 Task: Add an event with the title Interview with AnujE, date '2024/05/23', time 9:40 AM to 11:40 AMand add a description: The session will begin with an introduction to the importance of effective presentations, emphasizing the impact of clear communication, engaging delivery, and confident body language. Participants will have the opportunity to learn key strategies and best practices for creating impactful presentations that captivate audiences and convey messages effectively.Select event color  Tomato . Add location for the event as: 456 Parc Güell, Barcelona, Spain, logged in from the account softage.5@softage.netand send the event invitation to softage.3@softage.net and softage.1@softage.net. Set a reminder for the event Daily
Action: Mouse moved to (1060, 83)
Screenshot: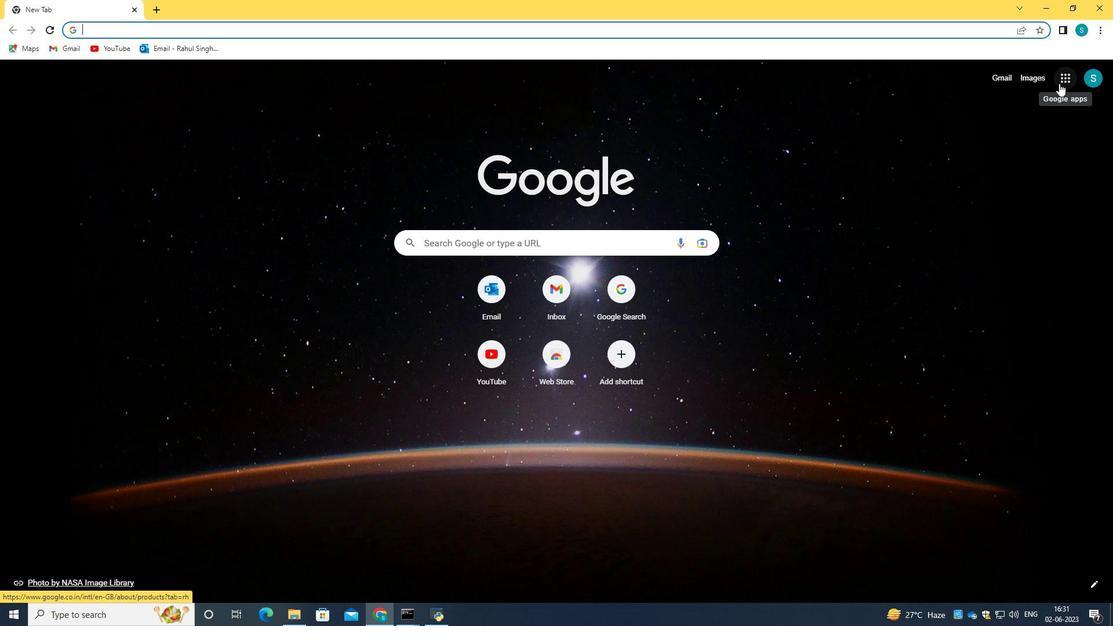 
Action: Mouse pressed left at (1060, 83)
Screenshot: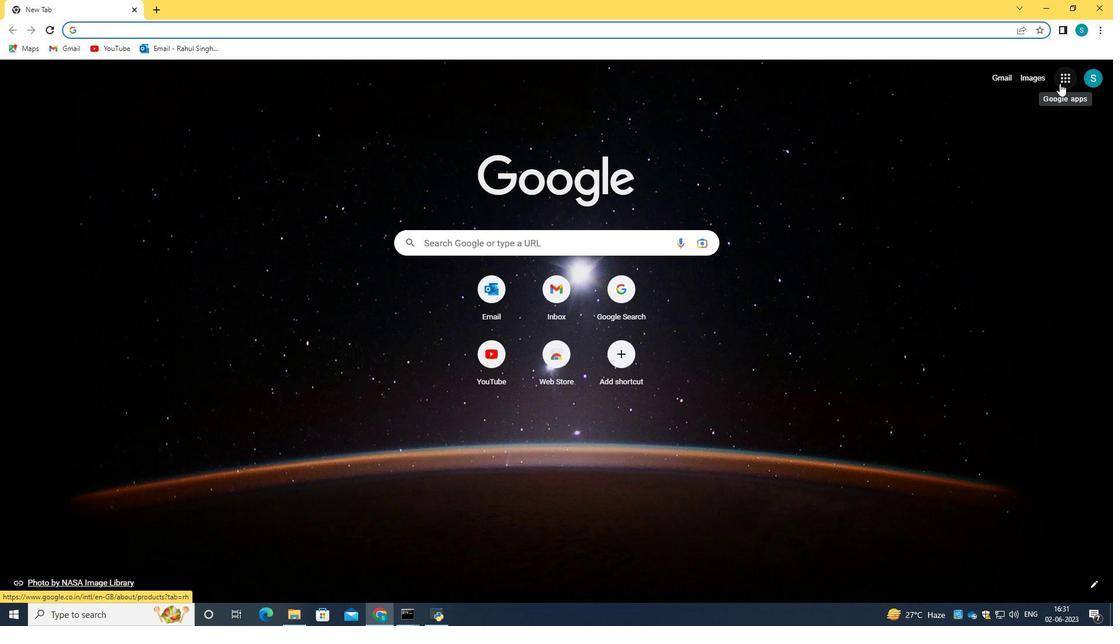 
Action: Mouse moved to (961, 225)
Screenshot: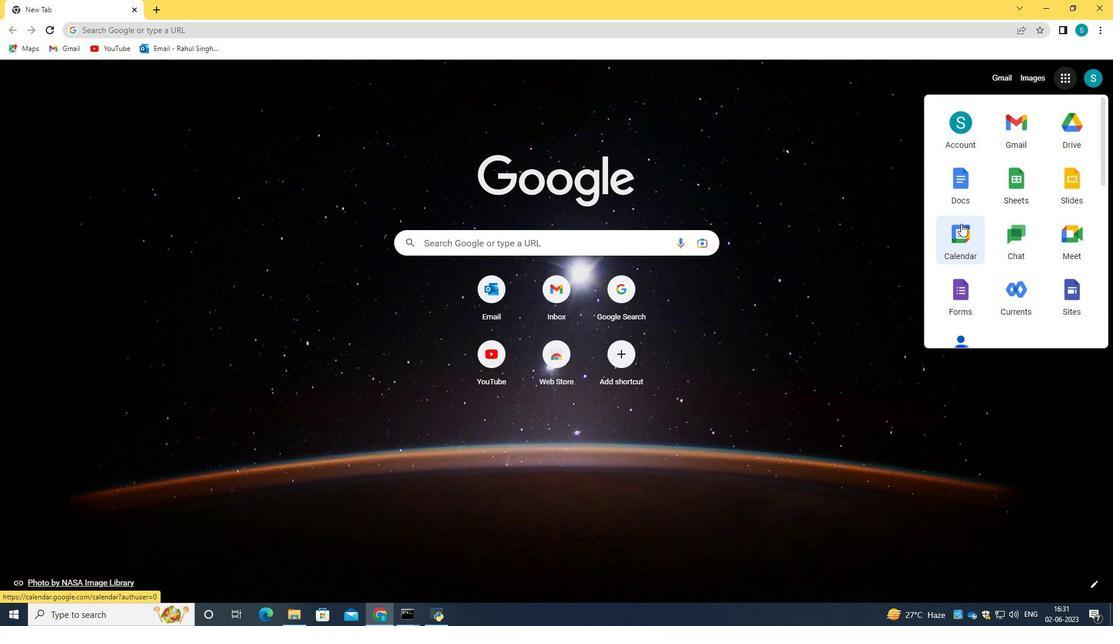 
Action: Mouse pressed left at (961, 225)
Screenshot: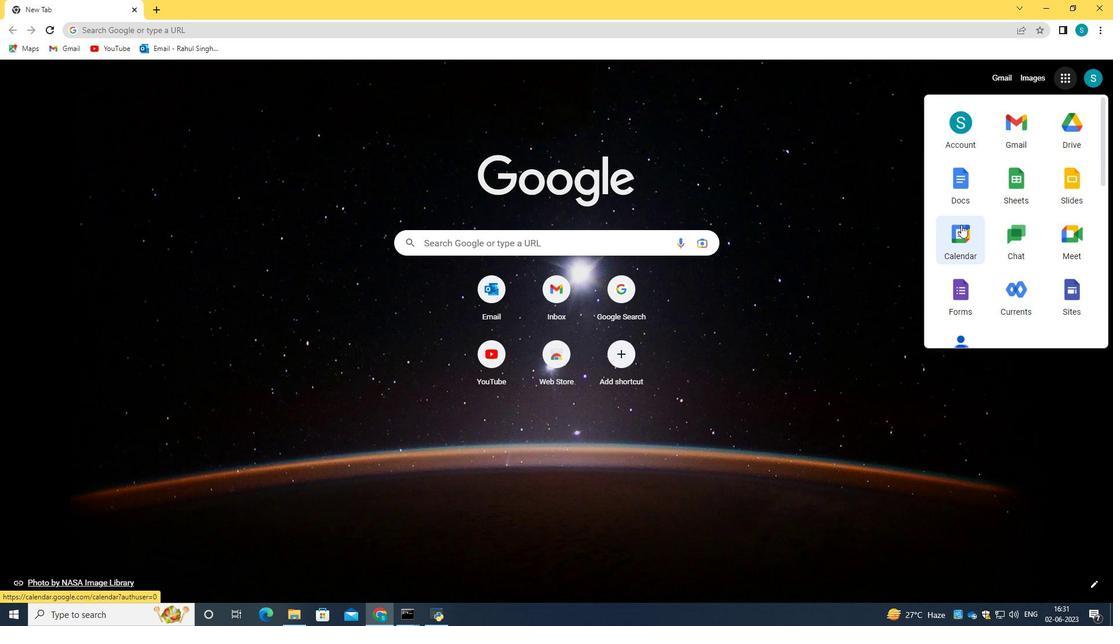 
Action: Mouse moved to (47, 123)
Screenshot: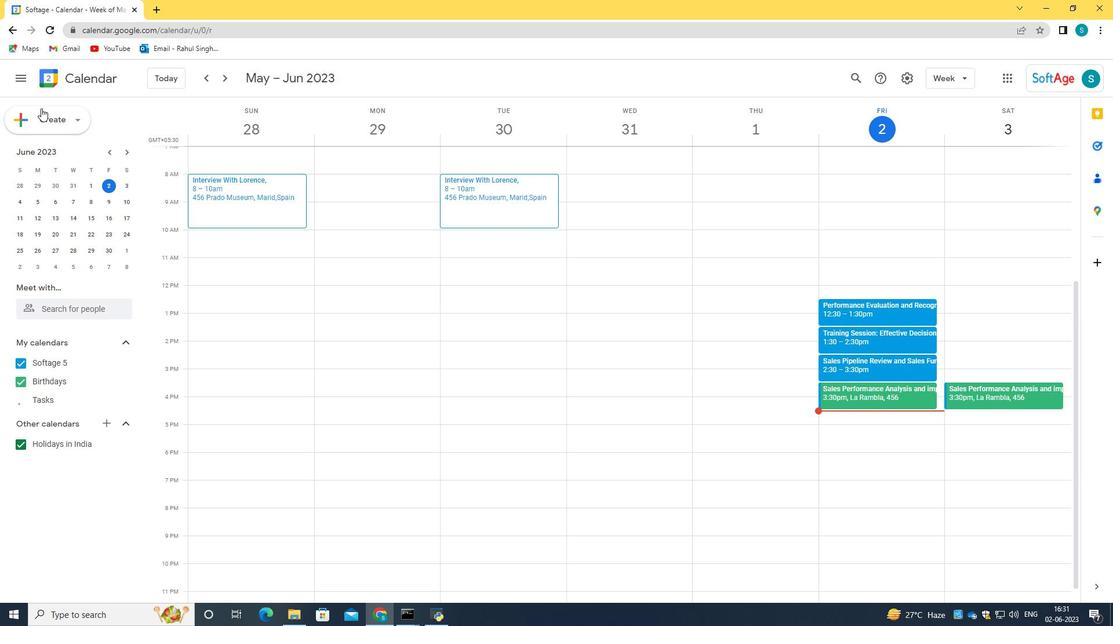 
Action: Mouse pressed left at (47, 123)
Screenshot: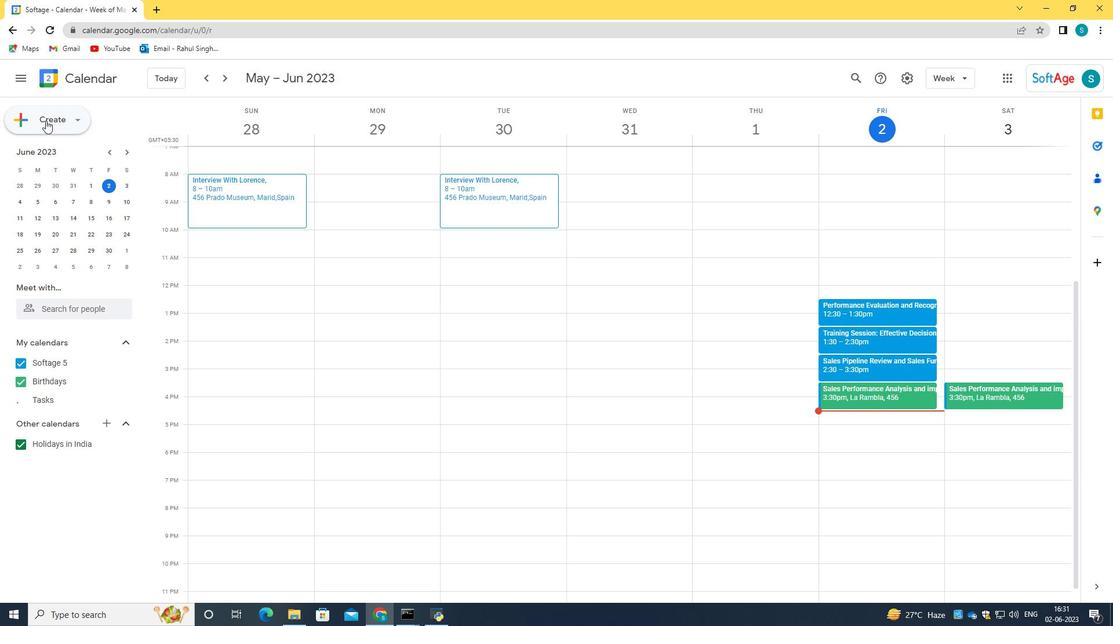 
Action: Mouse moved to (58, 153)
Screenshot: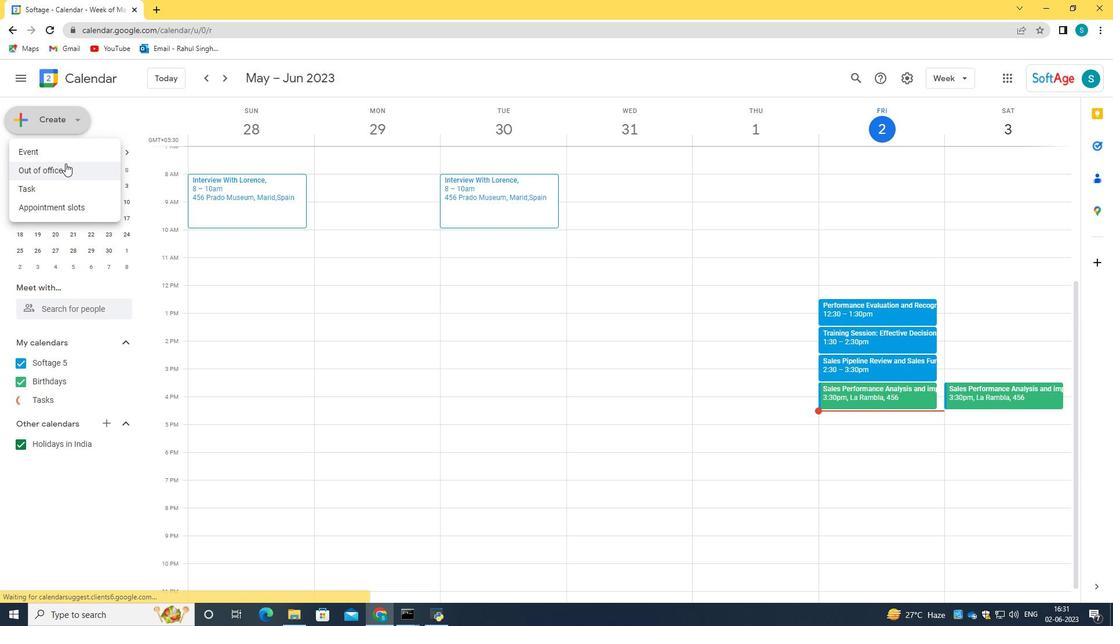 
Action: Mouse pressed left at (58, 153)
Screenshot: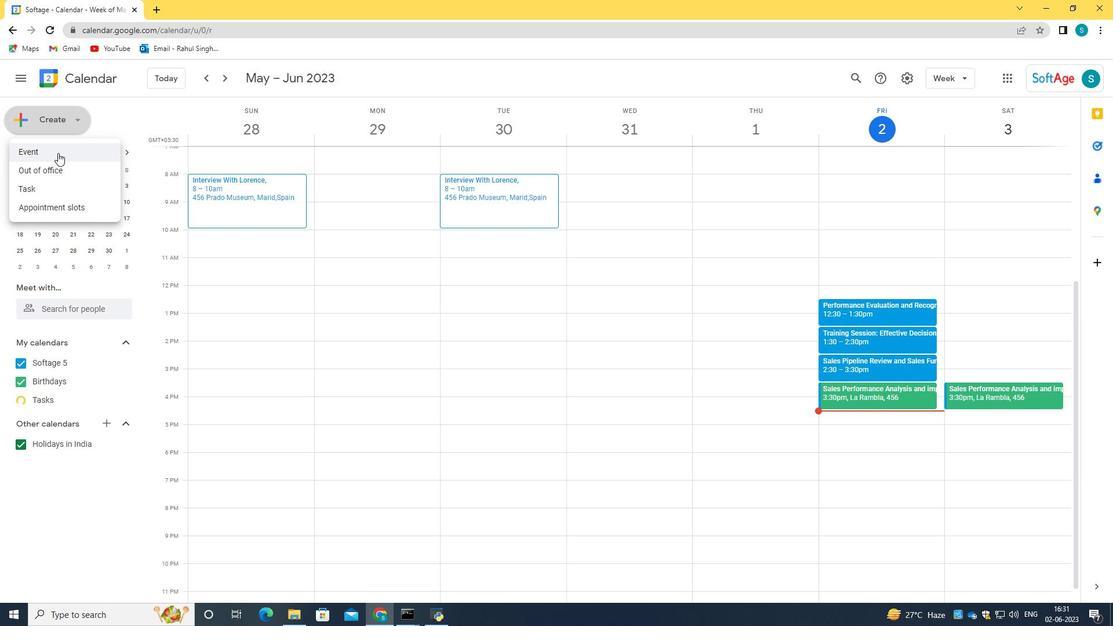 
Action: Mouse moved to (613, 222)
Screenshot: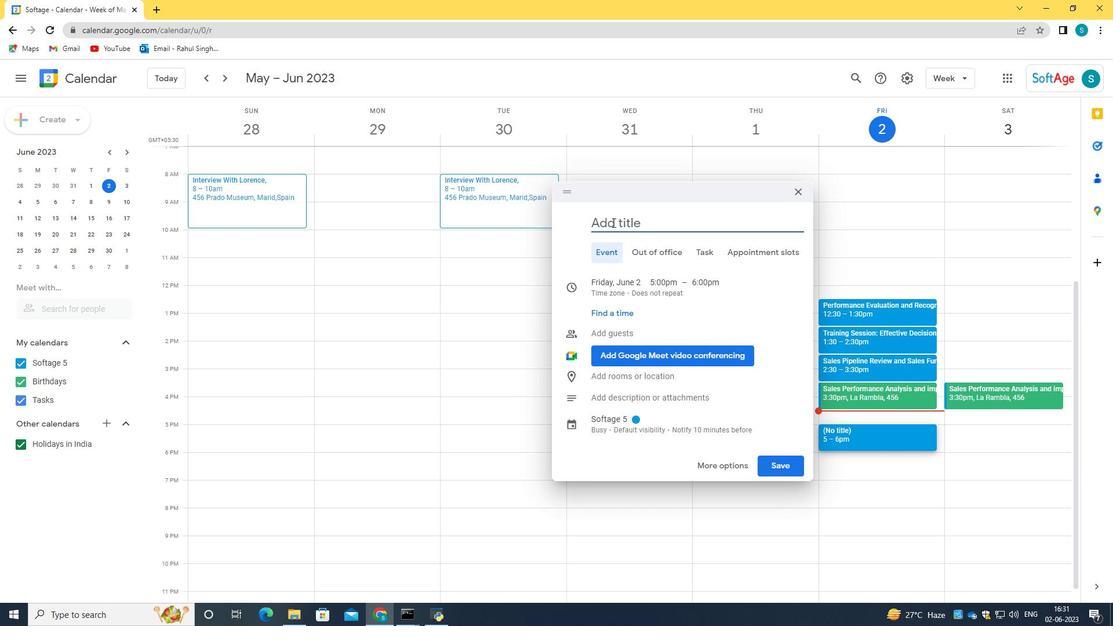 
Action: Mouse pressed left at (613, 222)
Screenshot: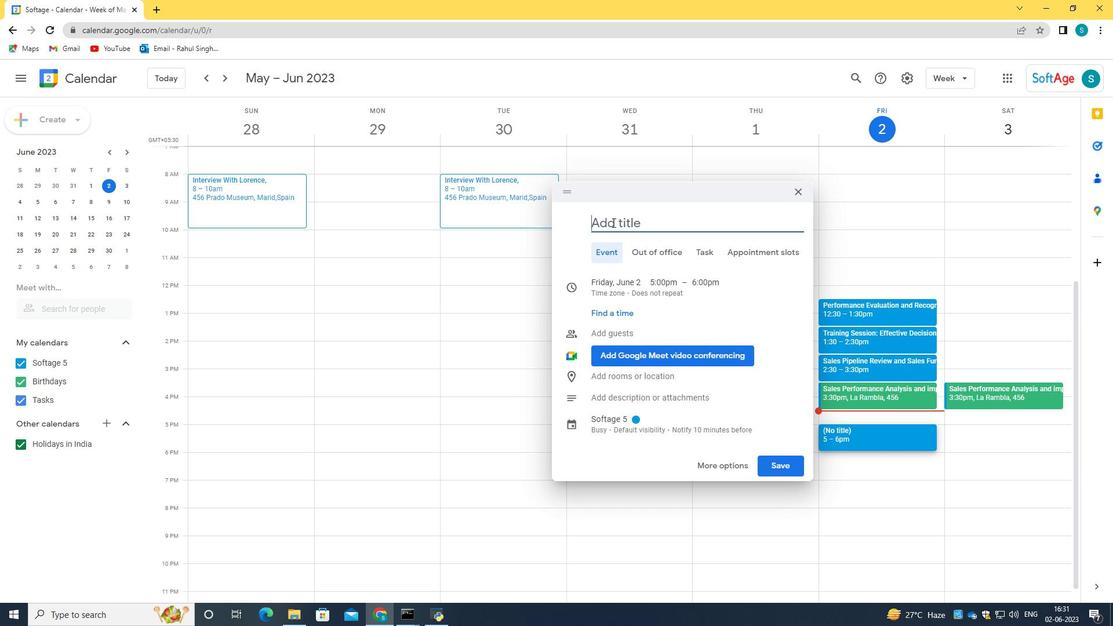
Action: Key pressed <Key.caps_lock>I<Key.caps_lock>nterview<Key.space>with<Key.space><Key.caps_lock>A<Key.caps_lock>nuk<Key.backspace>j<Key.caps_lock>EW<Key.backspace>
Screenshot: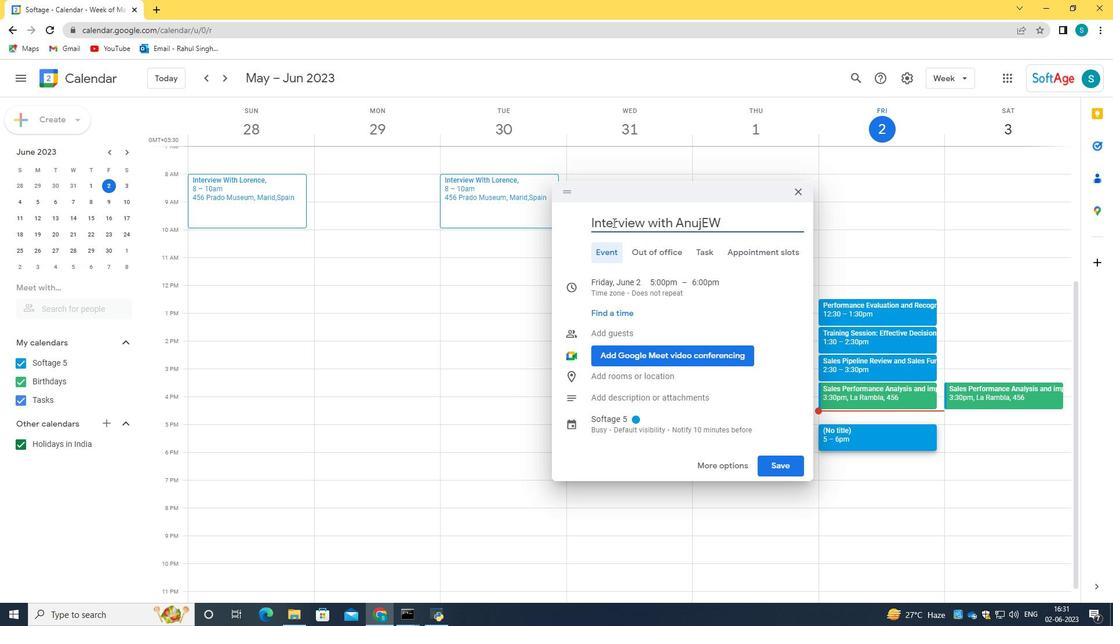 
Action: Mouse moved to (721, 455)
Screenshot: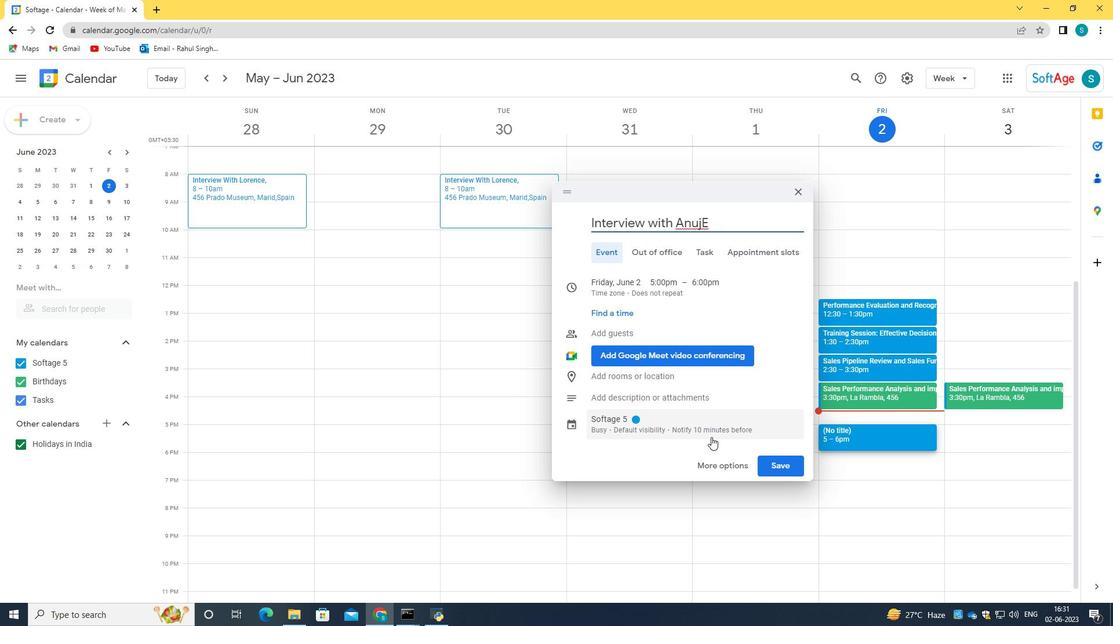 
Action: Mouse pressed left at (721, 455)
Screenshot: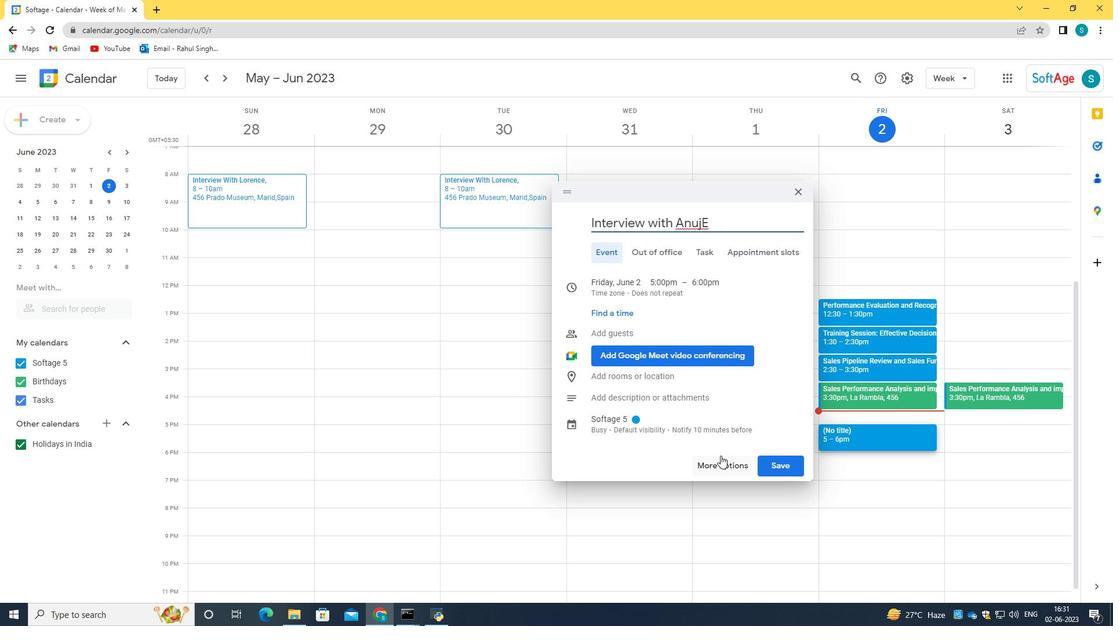 
Action: Mouse moved to (67, 116)
Screenshot: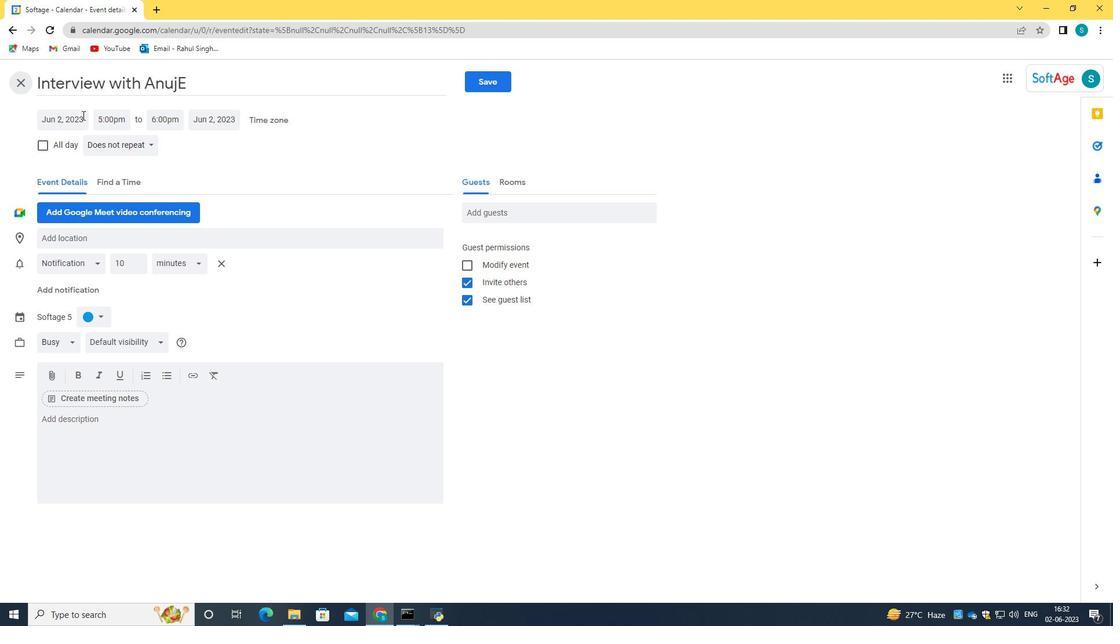 
Action: Mouse pressed left at (67, 116)
Screenshot: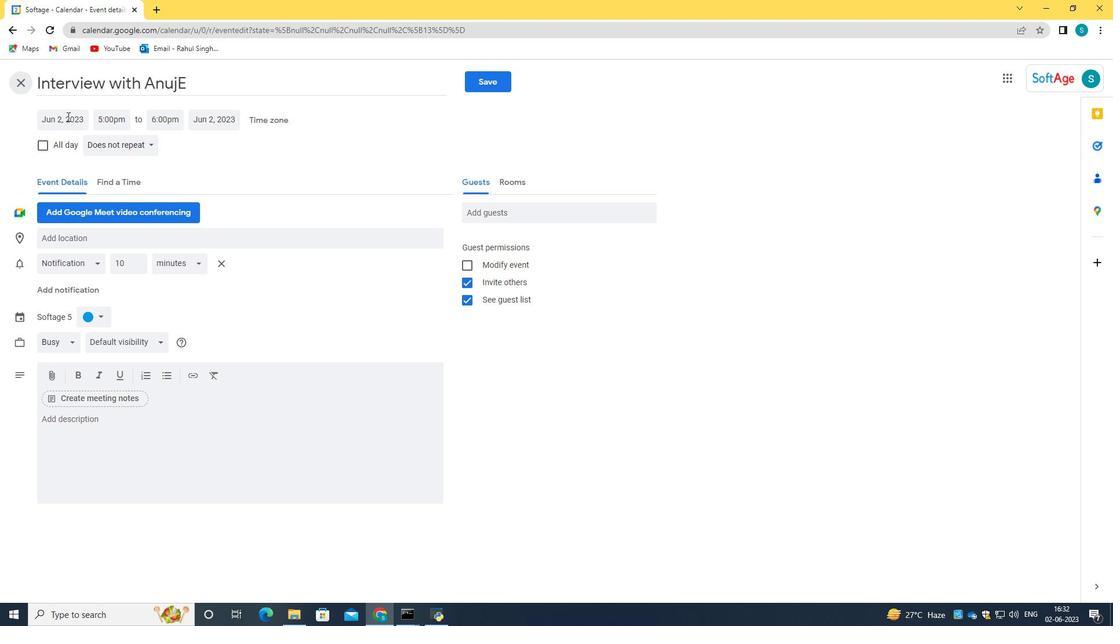 
Action: Key pressed 2024/05/23
Screenshot: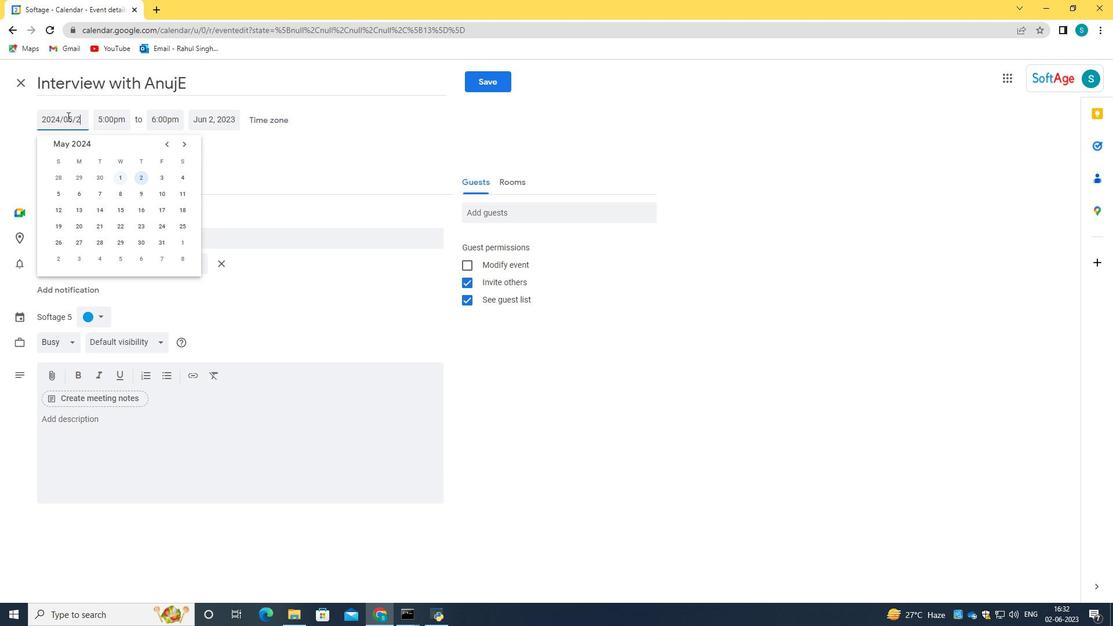 
Action: Mouse moved to (120, 118)
Screenshot: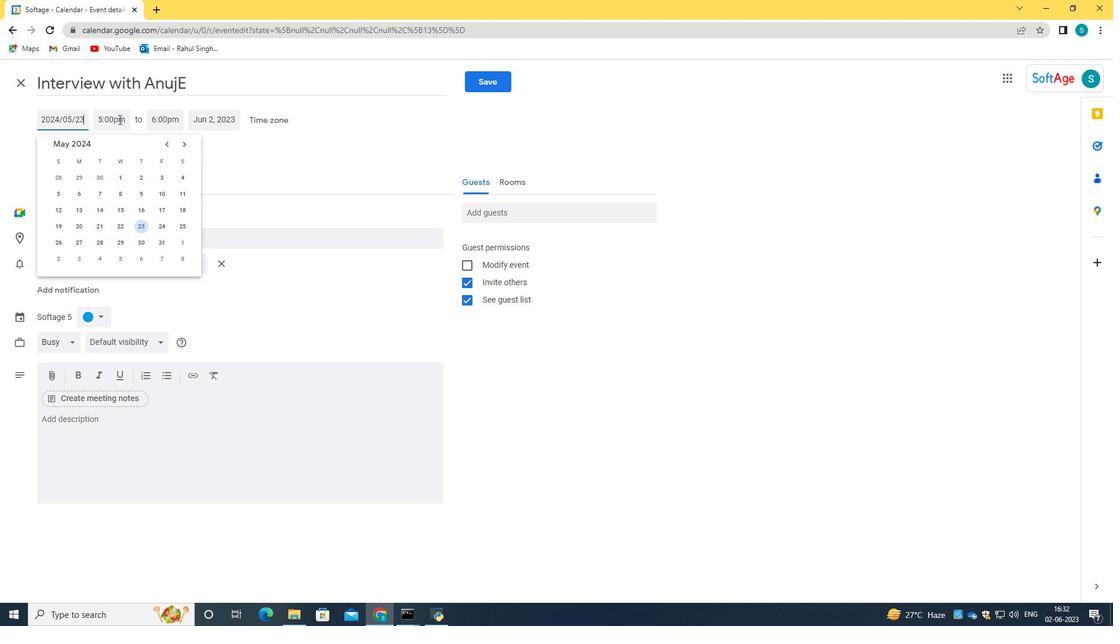 
Action: Mouse pressed left at (120, 118)
Screenshot: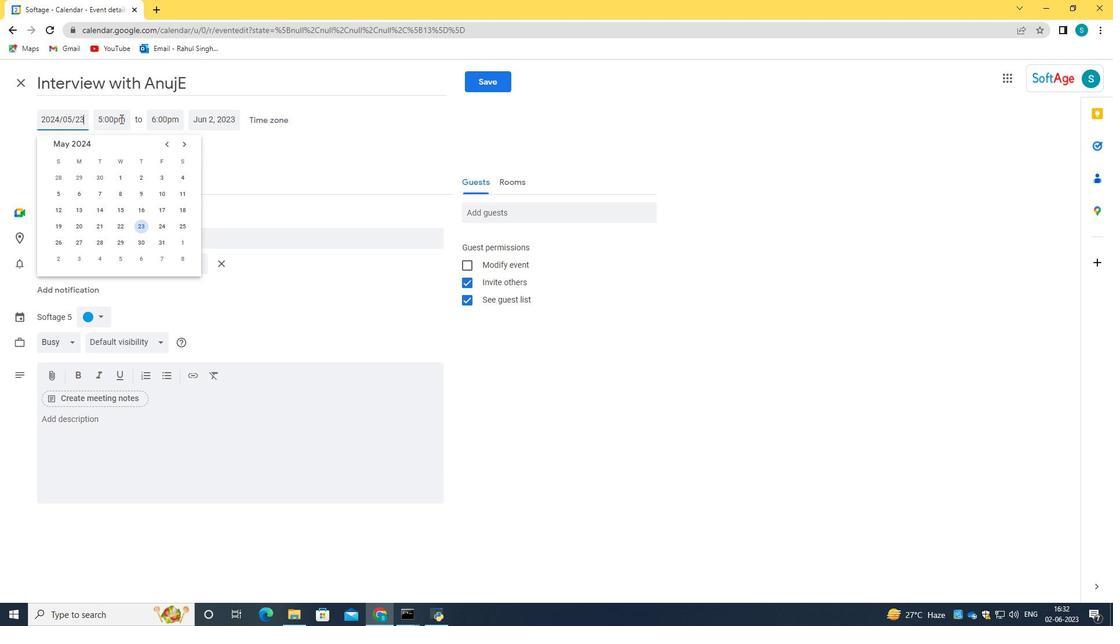 
Action: Key pressed 09<Key.shift_r>:40AM
Screenshot: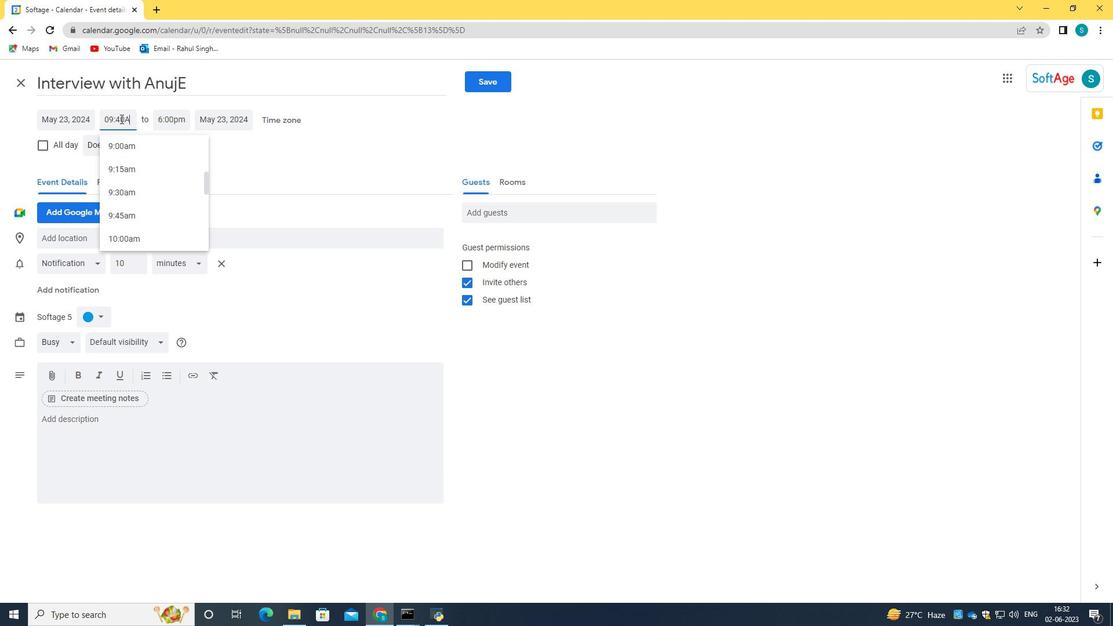
Action: Mouse moved to (183, 118)
Screenshot: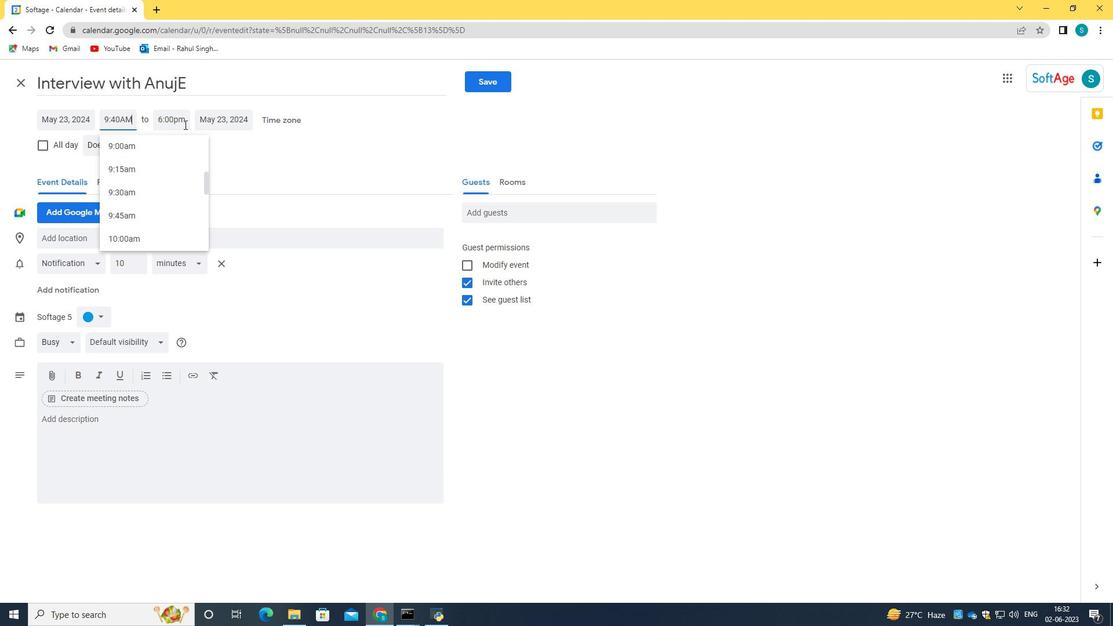 
Action: Mouse pressed left at (183, 118)
Screenshot: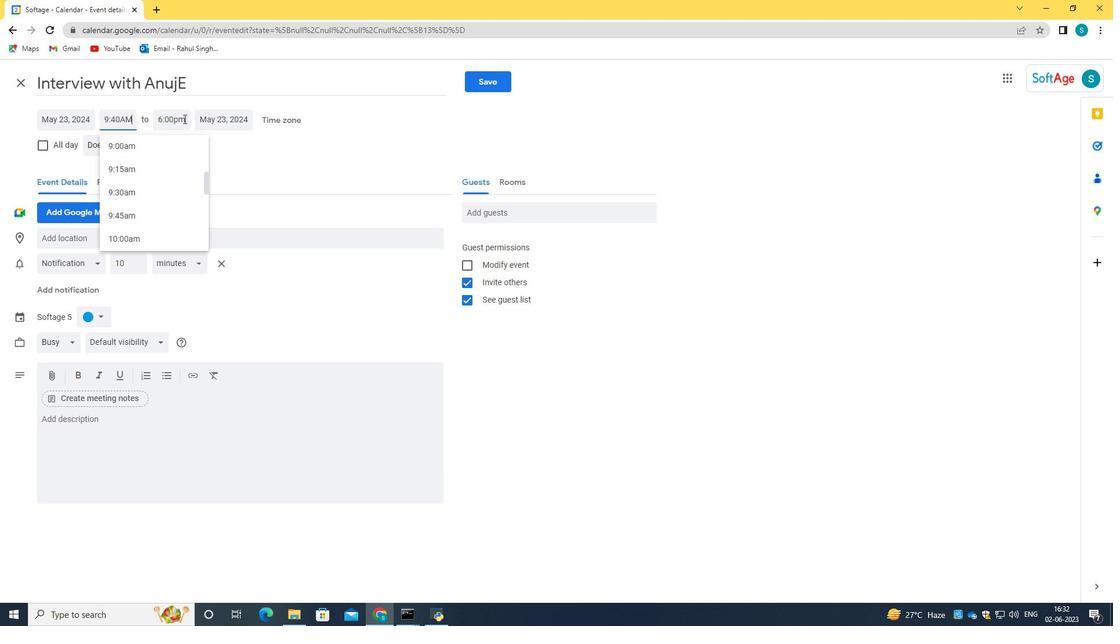 
Action: Mouse moved to (183, 118)
Screenshot: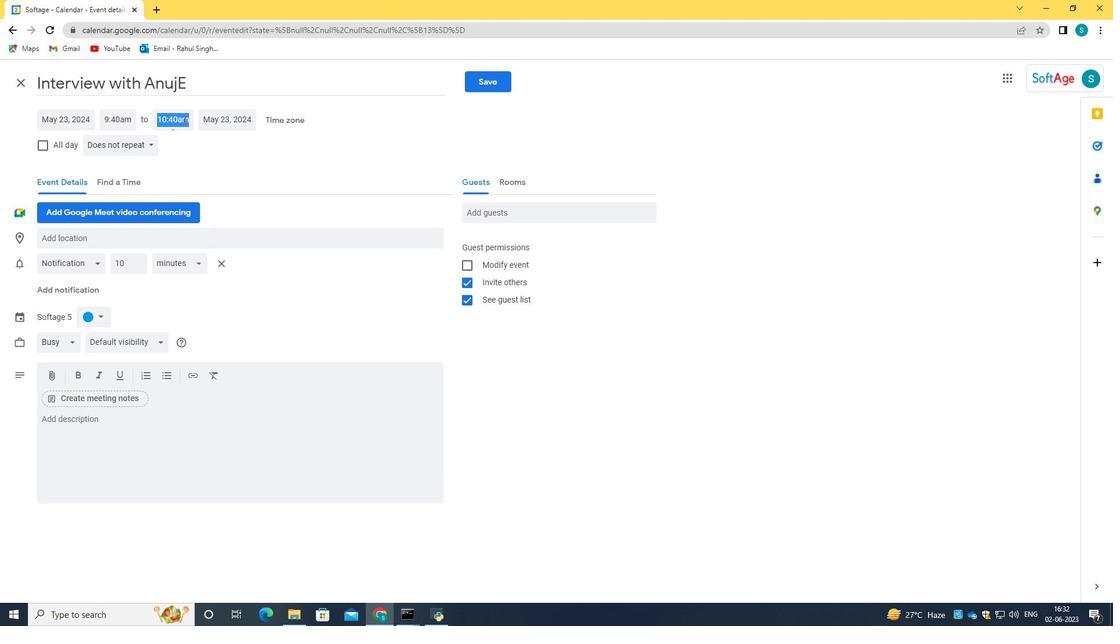 
Action: Key pressed 11<Key.shift_r>:40AM<Key.enter>
Screenshot: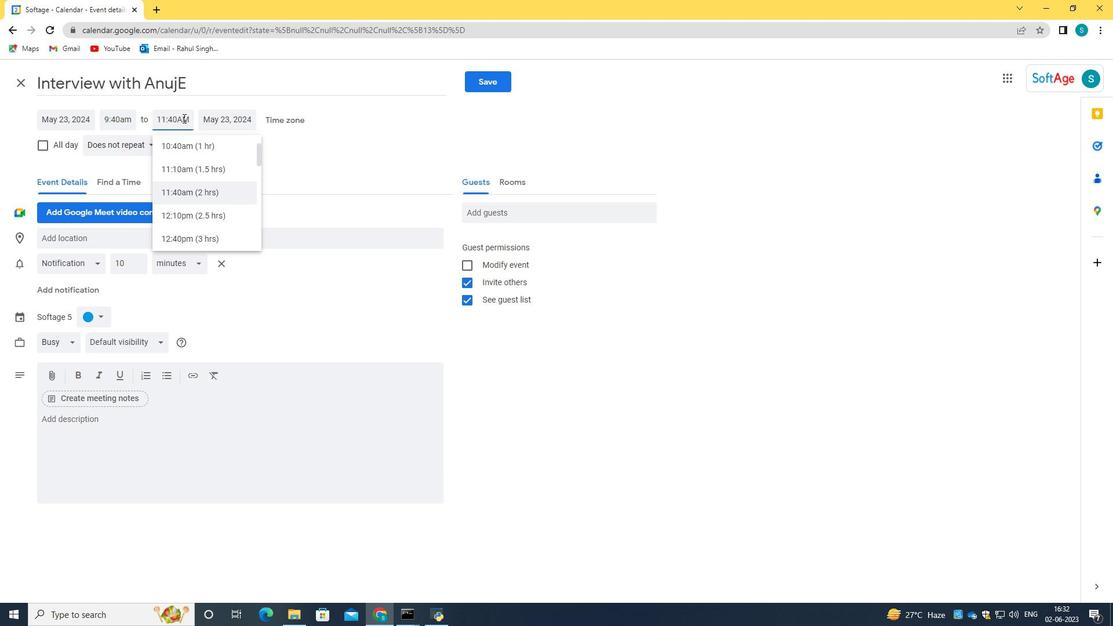 
Action: Mouse moved to (183, 445)
Screenshot: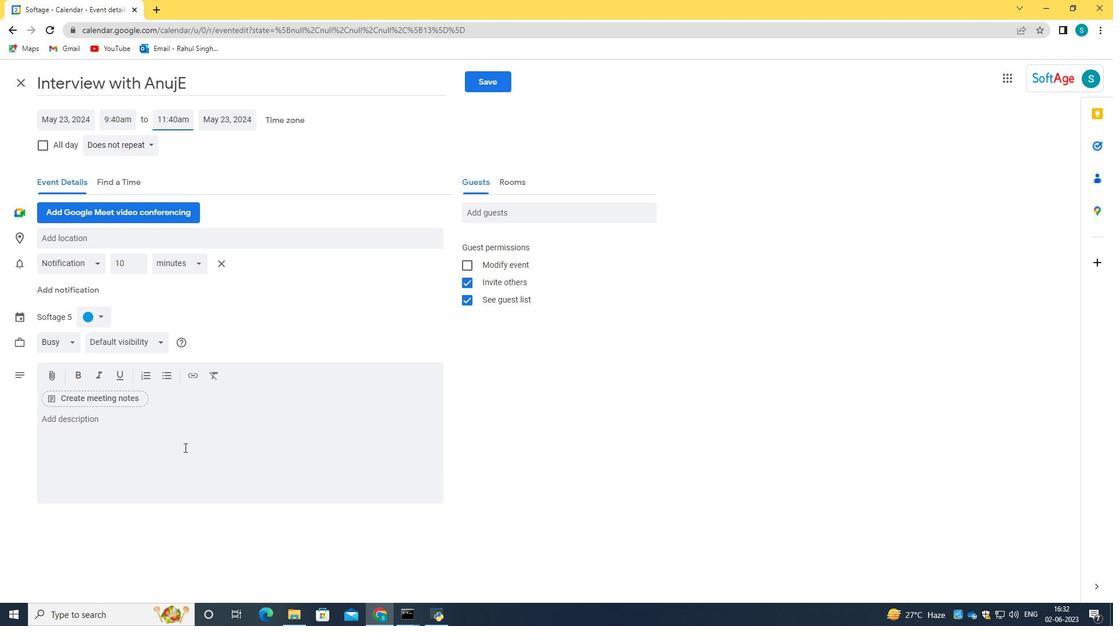 
Action: Mouse pressed left at (183, 445)
Screenshot: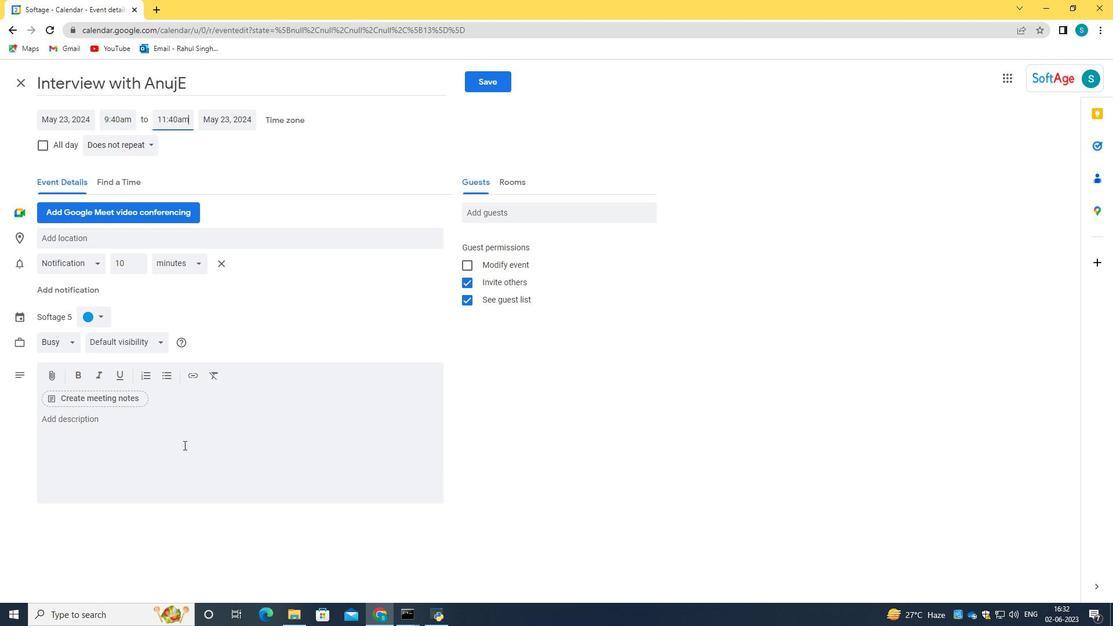 
Action: Key pressed <Key.caps_lock>t<Key.caps_lock>HE<Key.space>S<Key.backspace><Key.backspace><Key.backspace><Key.backspace><Key.backspace><Key.backspace>T<Key.caps_lock>he<Key.space>session<Key.space>will<Key.space>befi<Key.backspace><Key.backspace>gin<Key.space>wih<Key.backspace>th<Key.space>an<Key.space>introduction<Key.space>to<Key.space>the<Key.space>impot<Key.backspace>rtance<Key.space>of<Key.space>effective<Key.space>presentations.<Key.backspace>,<Key.space>emphasizing<Key.space>the<Key.space>im<Key.backspace><Key.backspace>impact<Key.space>p<Key.backspace>of<Key.space>clear<Key.space>communication,<Key.space>engaging<Key.space>delivery,<Key.space>and<Key.space>confident<Key.space>body<Key.space>language.<Key.space><Key.caps_lock>P<Key.caps_lock>articipants<Key.space>will<Key.space>have<Key.space>the<Key.space>opportunity<Key.space>to<Key.space>learn<Key.space>key<Key.space>strategies<Key.space>and<Key.space>best<Key.space>practices<Key.space>for<Key.space>creating<Key.space>impactful<Key.space>presentations<Key.space>that<Key.space>captiative<Key.space>a<Key.backspace><Key.backspace><Key.backspace><Key.backspace><Key.backspace><Key.backspace><Key.backspace>ivate<Key.space><Key.backspace><Key.backspace><Key.backspace><Key.backspace><Key.backspace><Key.backspace>vate<Key.space>audiences<Key.space>and<Key.space>convey<Key.space>ma<Key.backspace>essages<Key.space>effectively.
Screenshot: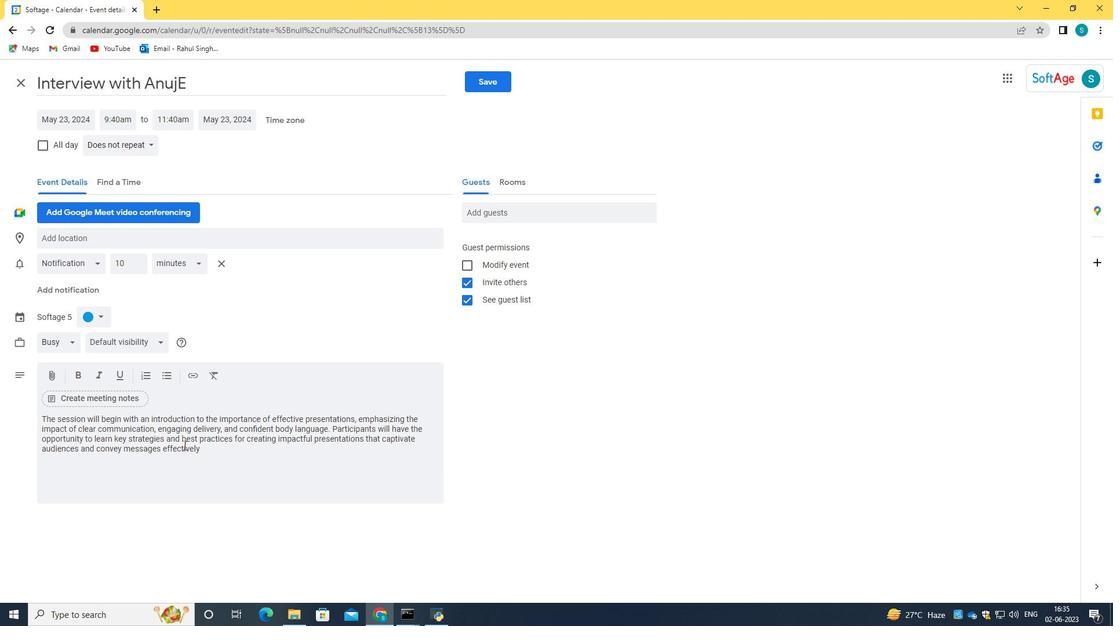 
Action: Mouse moved to (92, 314)
Screenshot: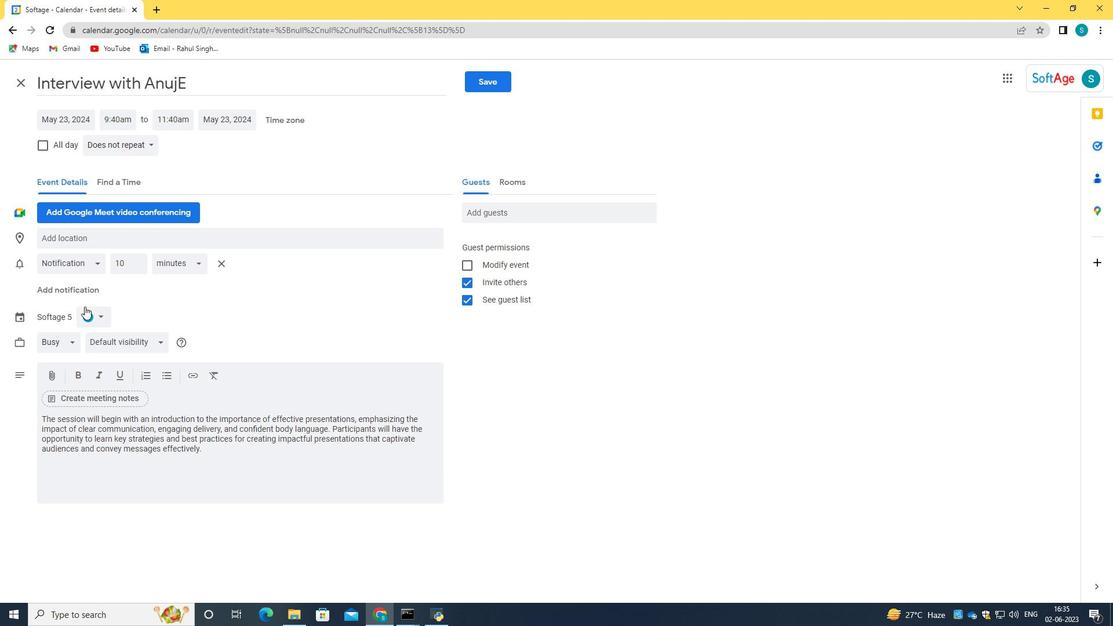
Action: Mouse pressed left at (92, 314)
Screenshot: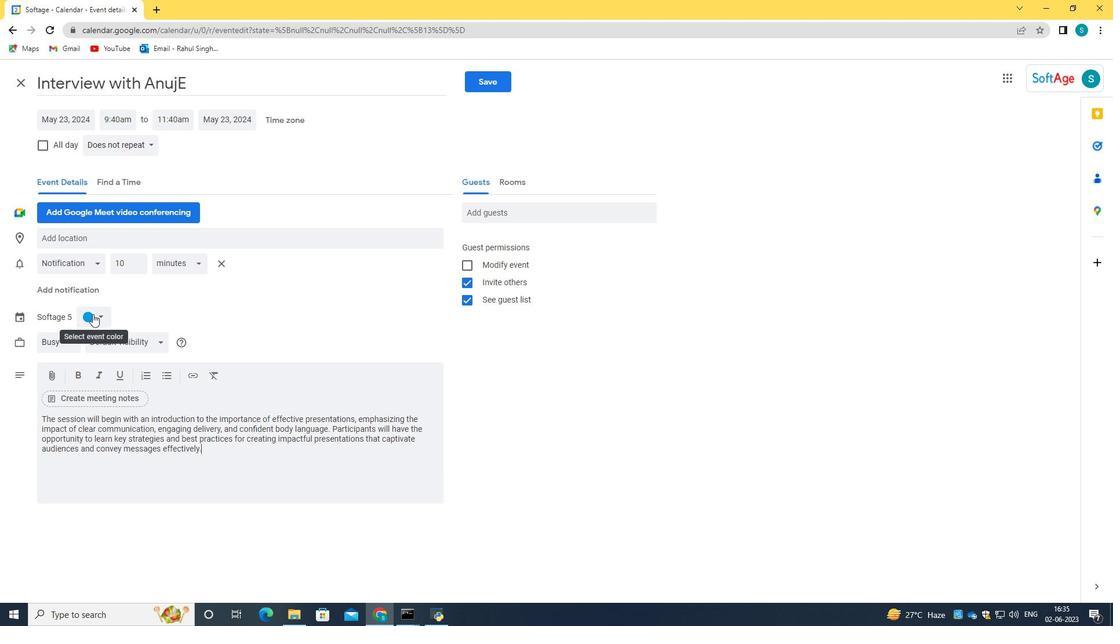 
Action: Mouse moved to (92, 317)
Screenshot: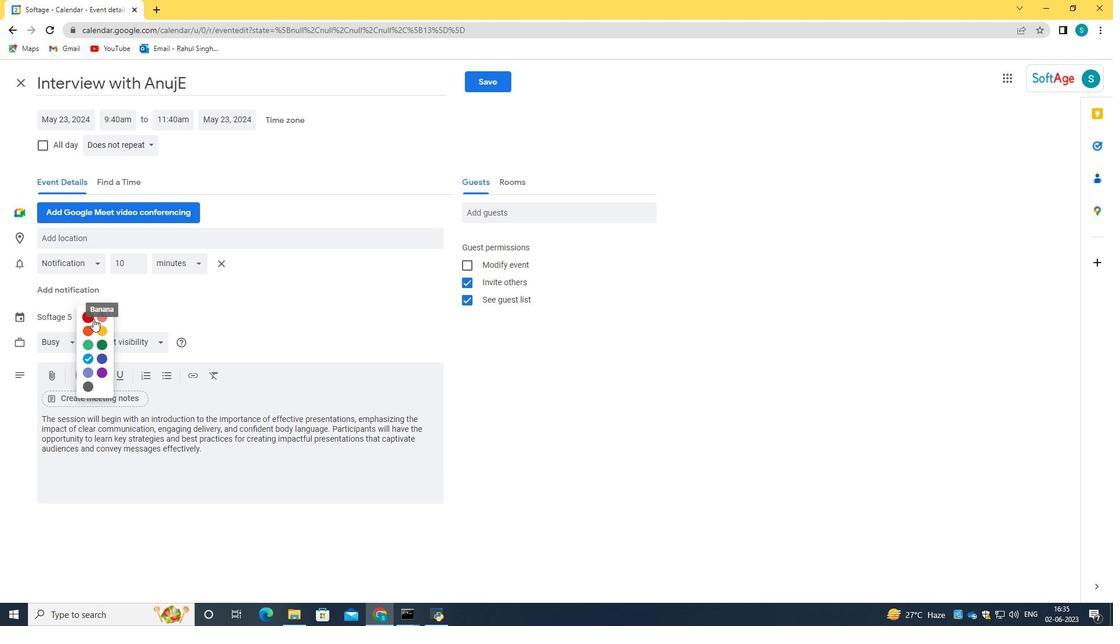 
Action: Mouse pressed left at (92, 317)
Screenshot: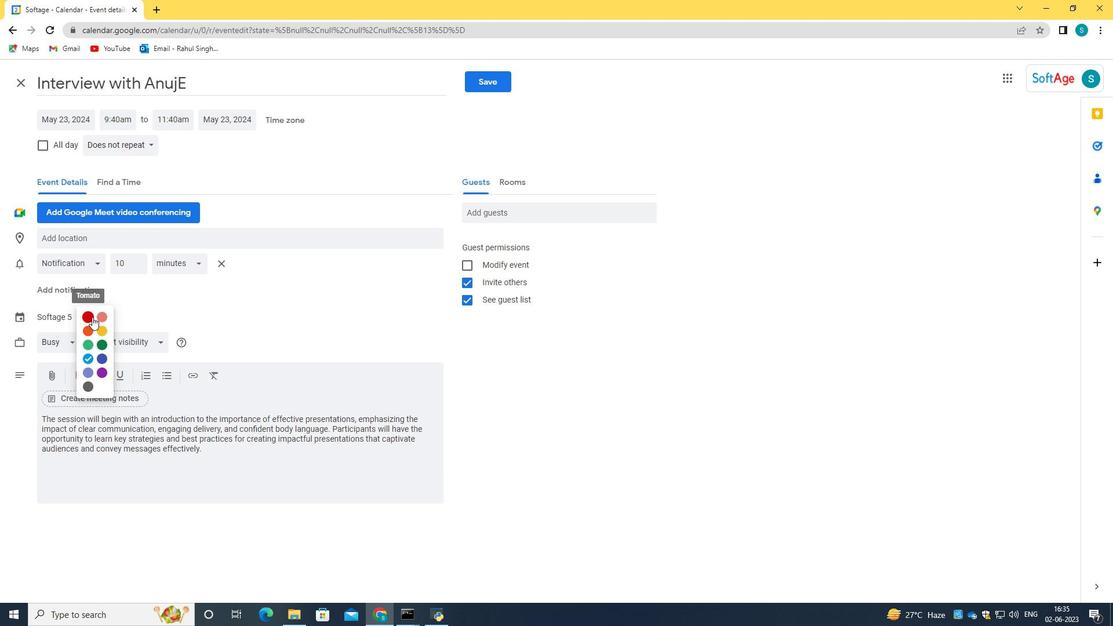 
Action: Mouse moved to (107, 242)
Screenshot: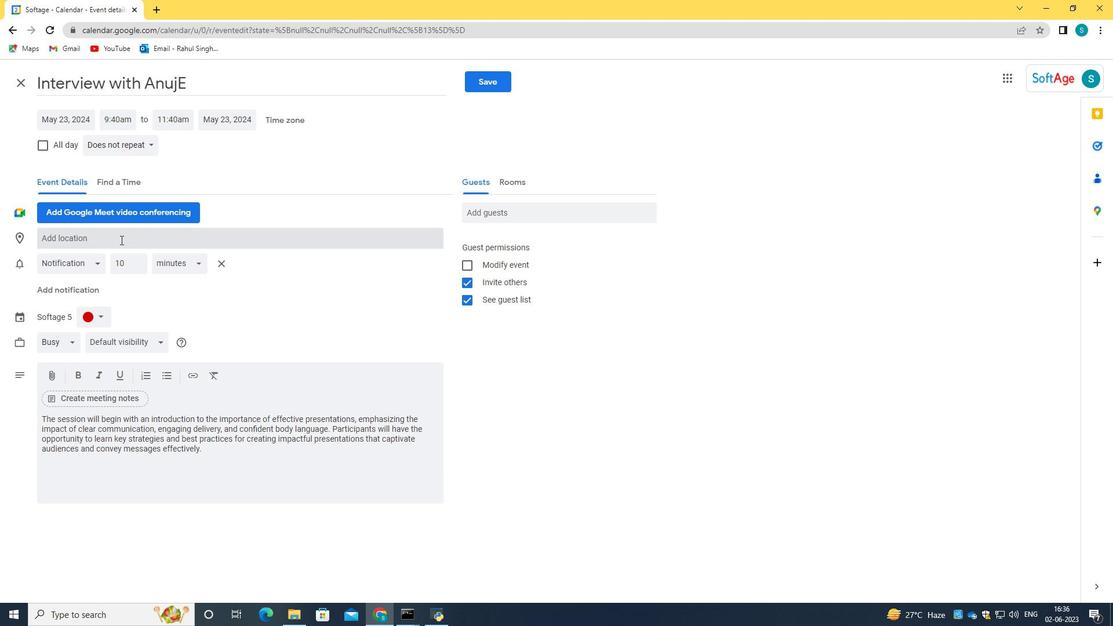 
Action: Mouse pressed left at (107, 242)
Screenshot: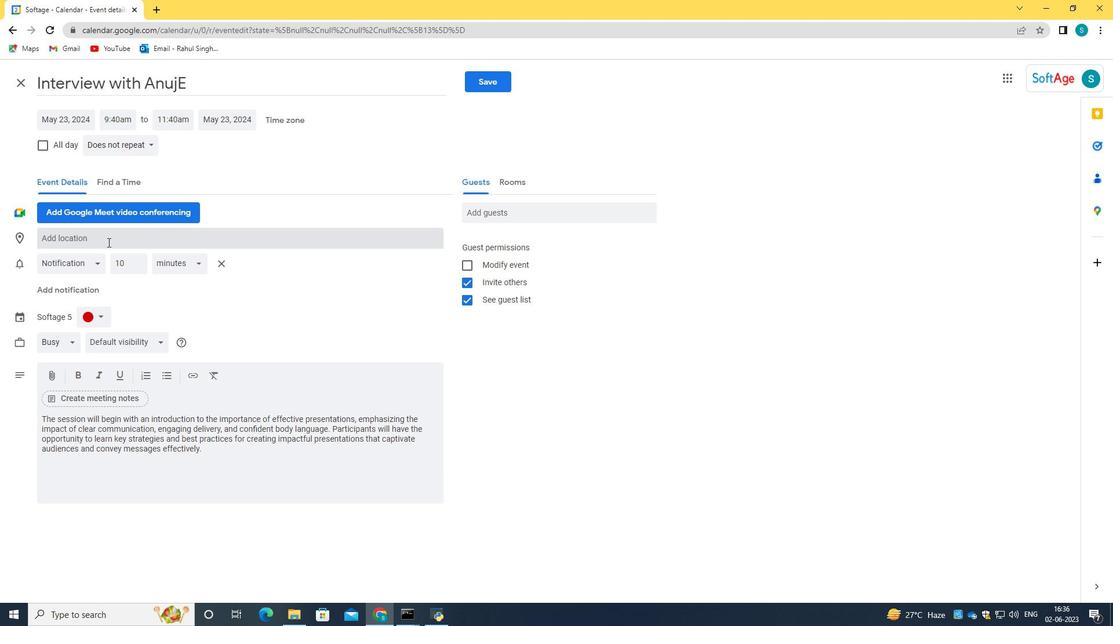 
Action: Key pressed 456<Key.space><Key.caps_lock>P<Key.caps_lock>arc<Key.space><Key.backspace><Key.space><Key.caps_lock>G<Key.caps_lock>ueel<Key.space>,<Key.space><Key.caps_lock>B
Screenshot: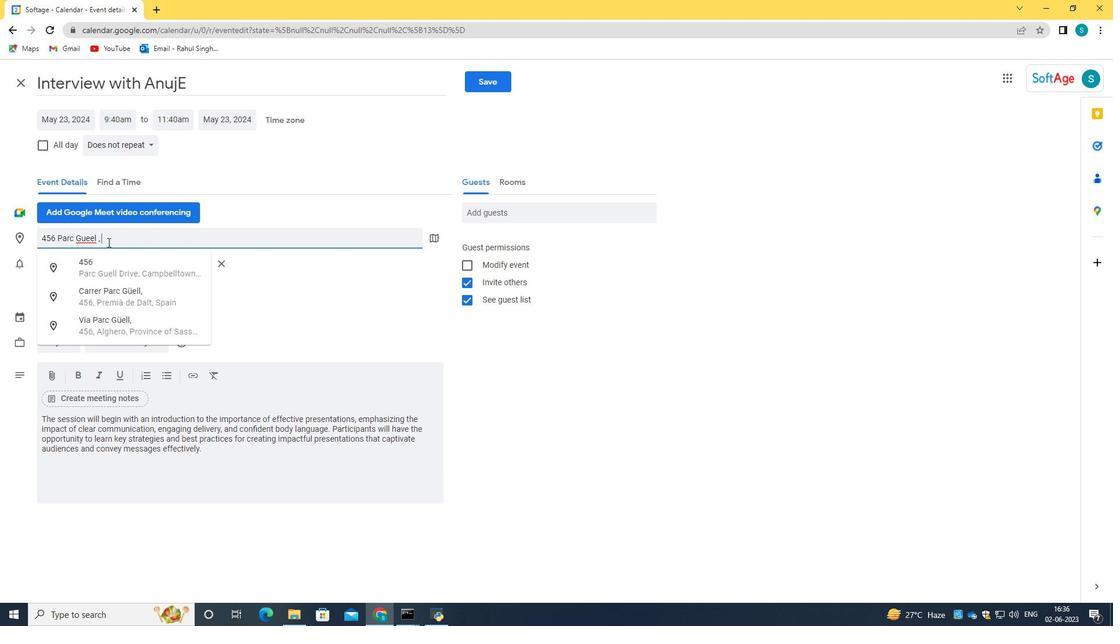 
Action: Mouse moved to (119, 298)
Screenshot: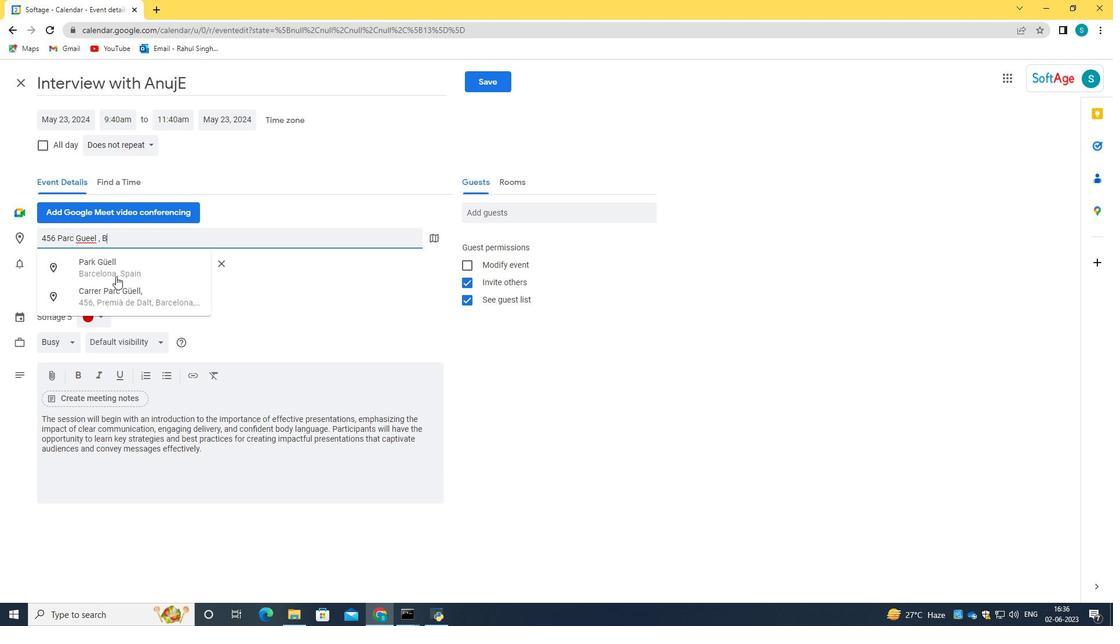 
Action: Mouse pressed left at (119, 298)
Screenshot: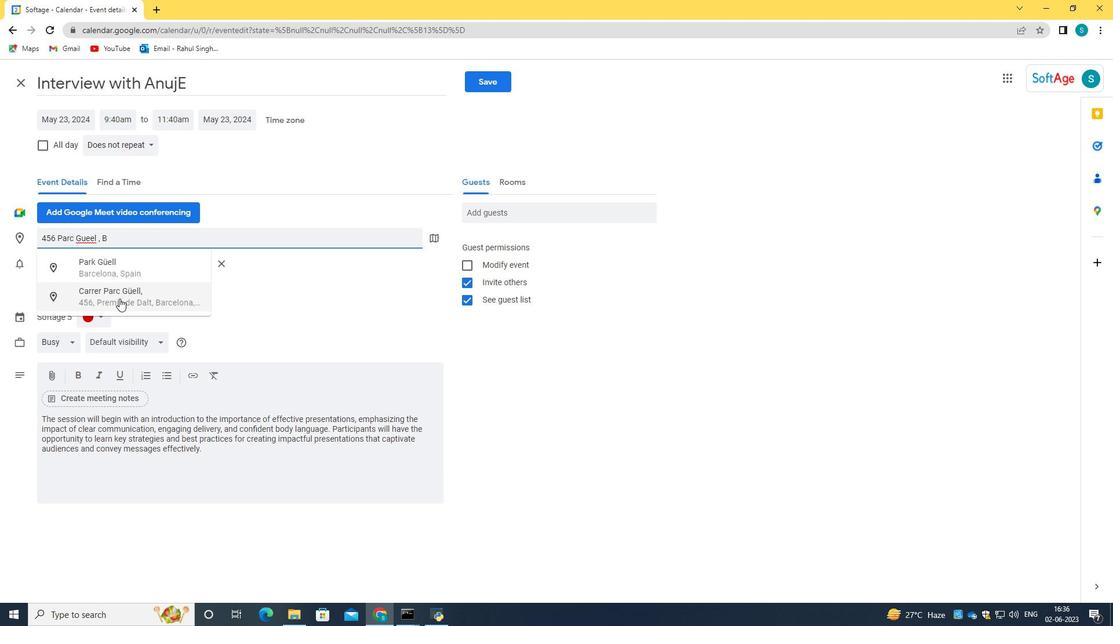 
Action: Mouse moved to (489, 216)
Screenshot: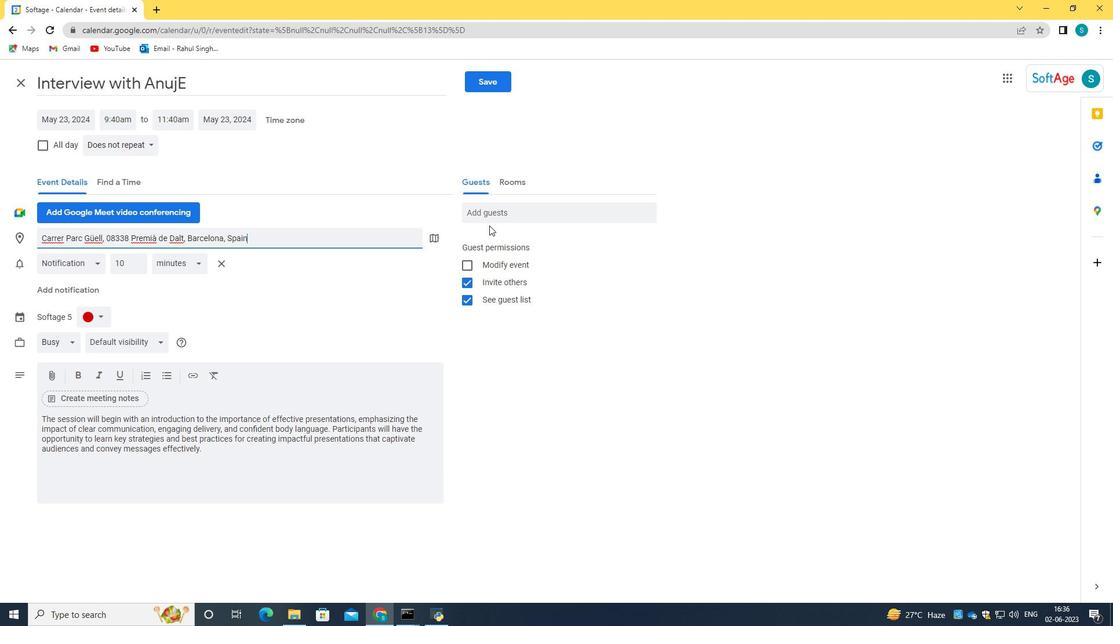 
Action: Mouse pressed left at (489, 216)
Screenshot: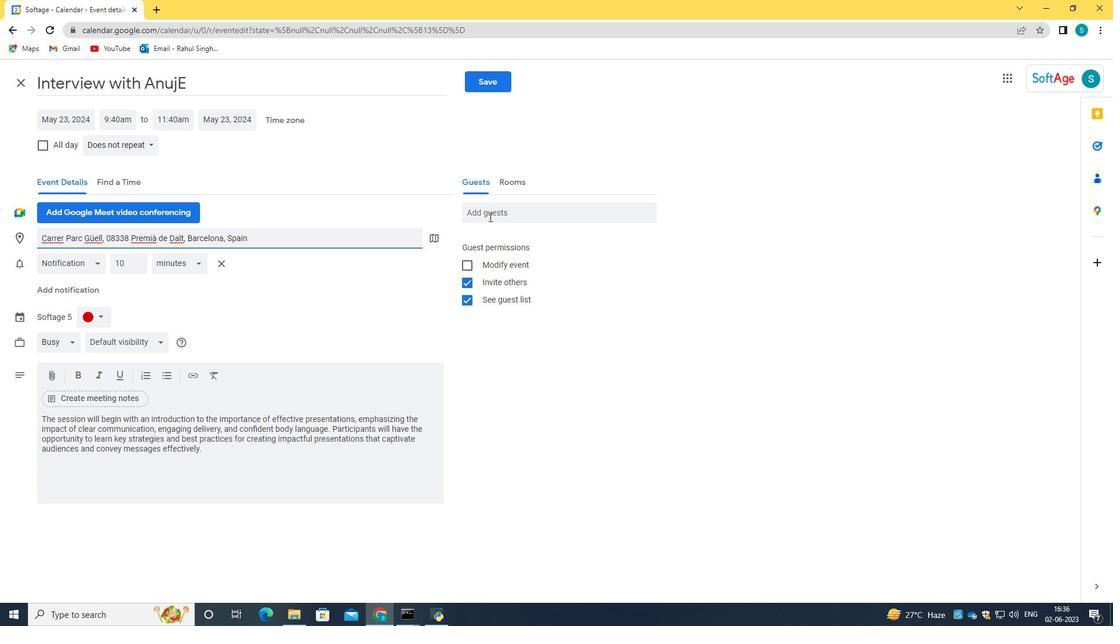 
Action: Key pressed SOFTAGE.3<Key.shift>@SOFTAGE.NET<Key.tab>SOFTAGE.1<Key.shift>@SOFTAGE.MNET
Screenshot: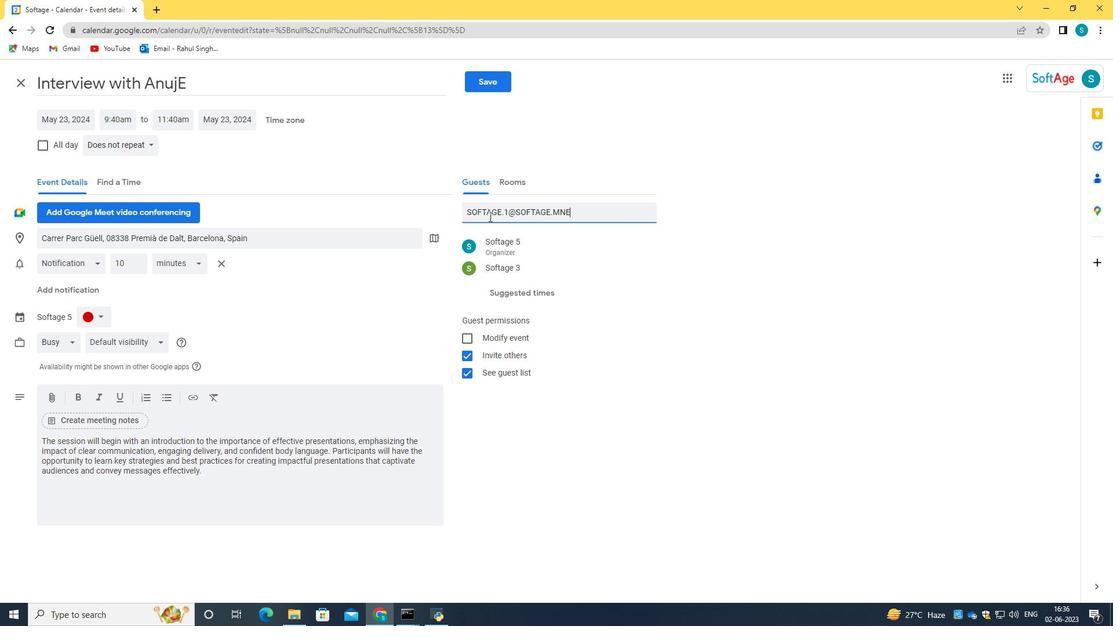 
Action: Mouse moved to (537, 244)
Screenshot: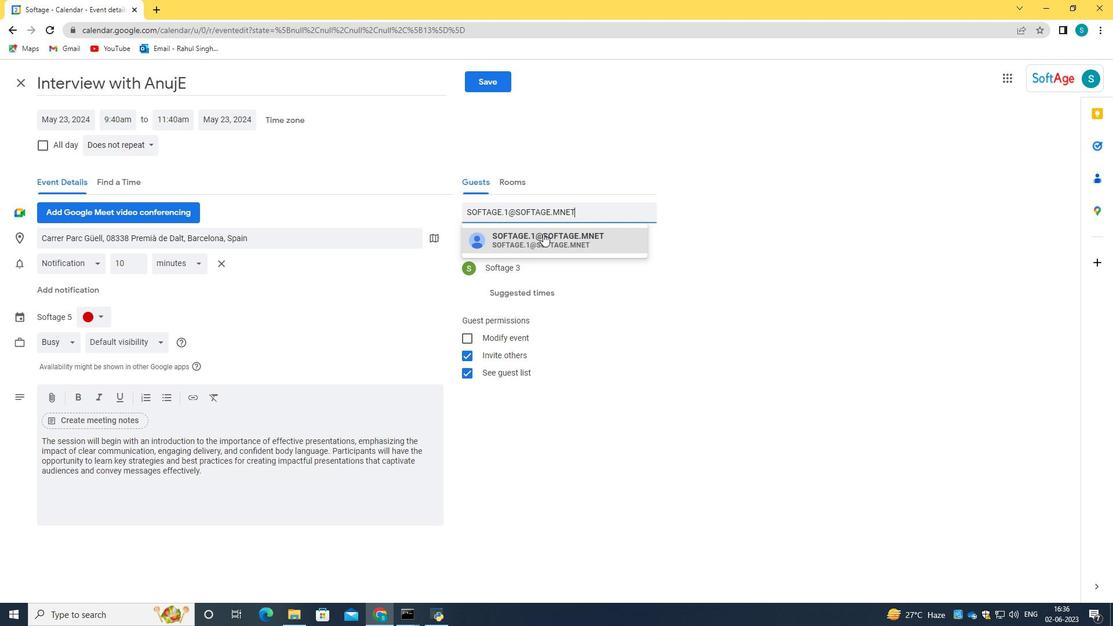 
Action: Key pressed <Key.backspace><Key.backspace><Key.backspace><Key.backspace><Key.backspace><Key.backspace><Key.backspace><Key.backspace><Key.backspace><Key.backspace><Key.backspace><Key.backspace><Key.backspace><Key.caps_lock><Key.caps_lock><Key.caps_lock><Key.caps_lock><Key.caps_lock><Key.caps_lock><Key.backspace><Key.backspace><Key.backspace><Key.backspace><Key.backspace><Key.backspace><Key.backspace><Key.backspace><Key.backspace><Key.backspace><Key.backspace><Key.backspace><Key.backspace><Key.backspace><Key.backspace><Key.backspace>SOFTAGE.1<Key.shift>@SOFTAGE.NET
Screenshot: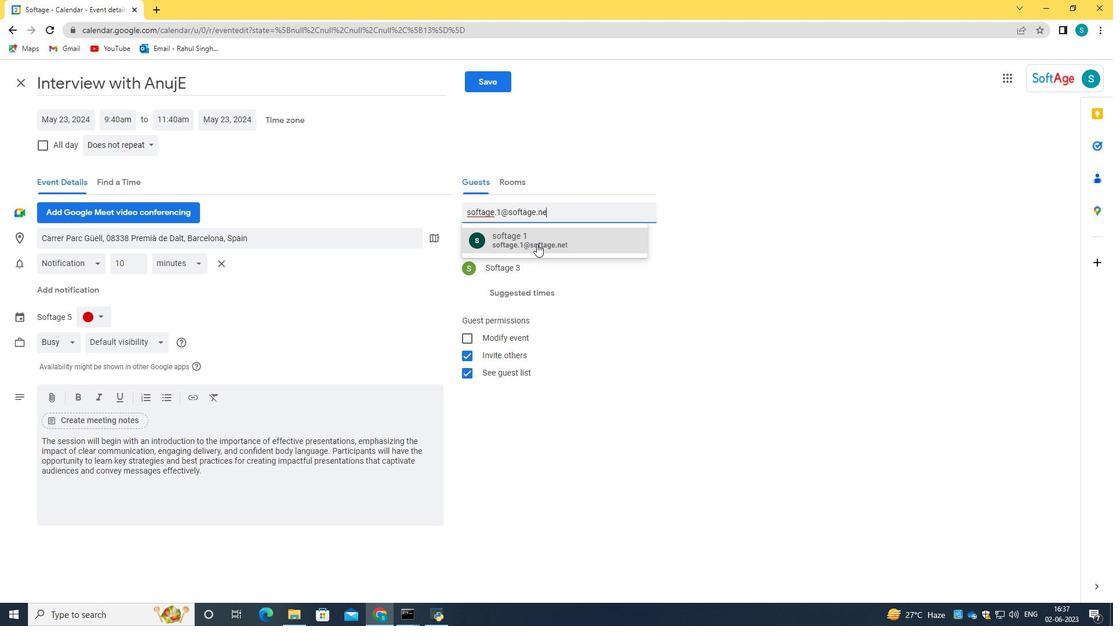 
Action: Mouse moved to (566, 242)
Screenshot: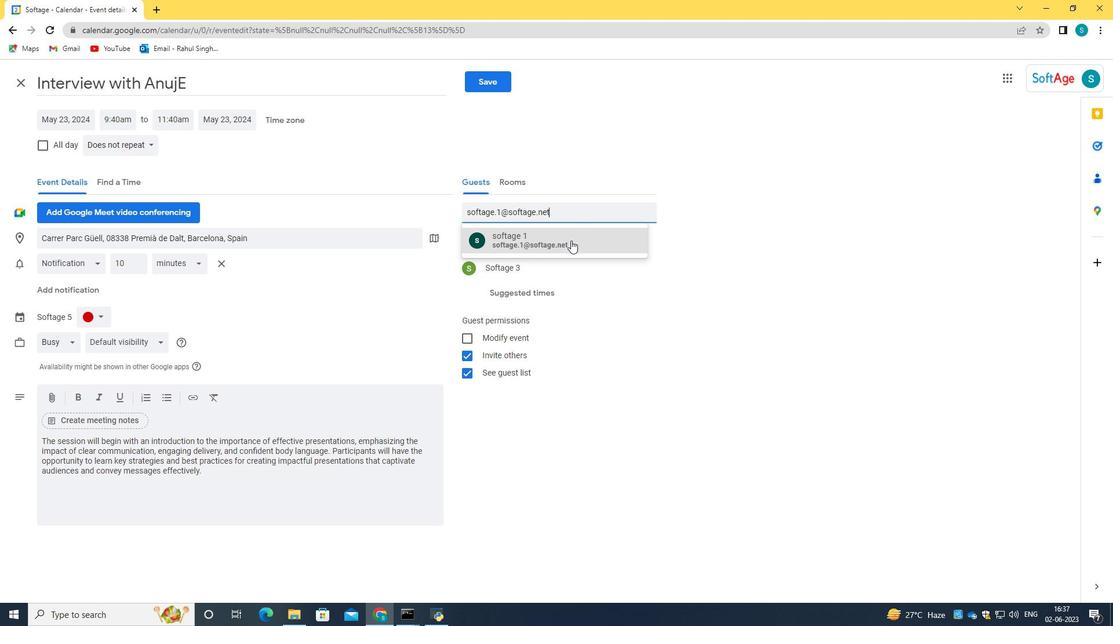
Action: Mouse pressed left at (566, 242)
Screenshot: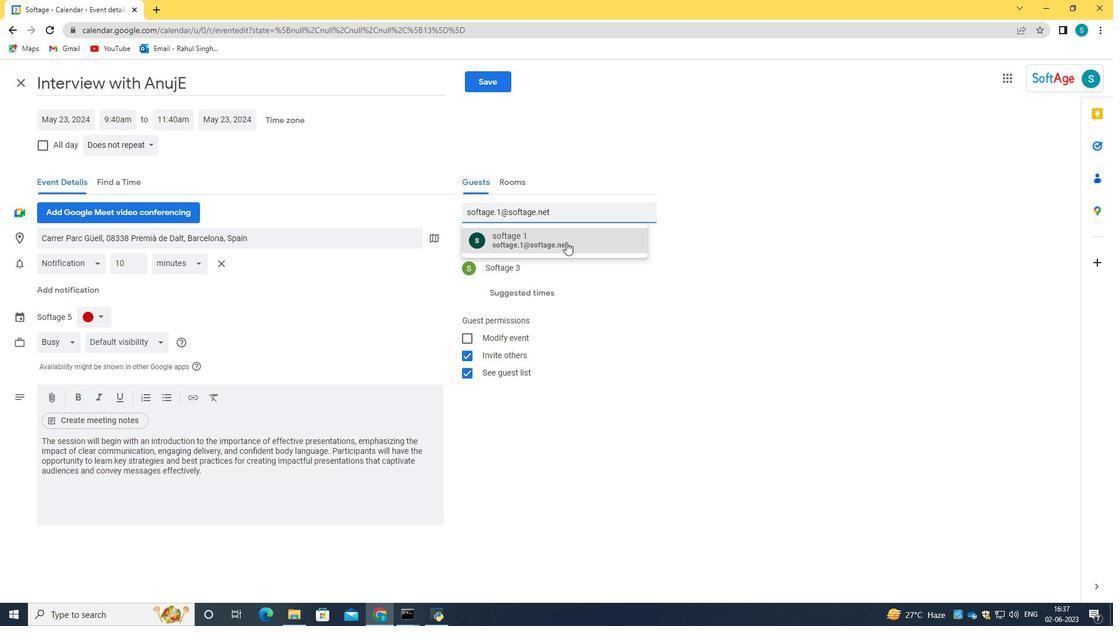 
Action: Mouse moved to (124, 142)
Screenshot: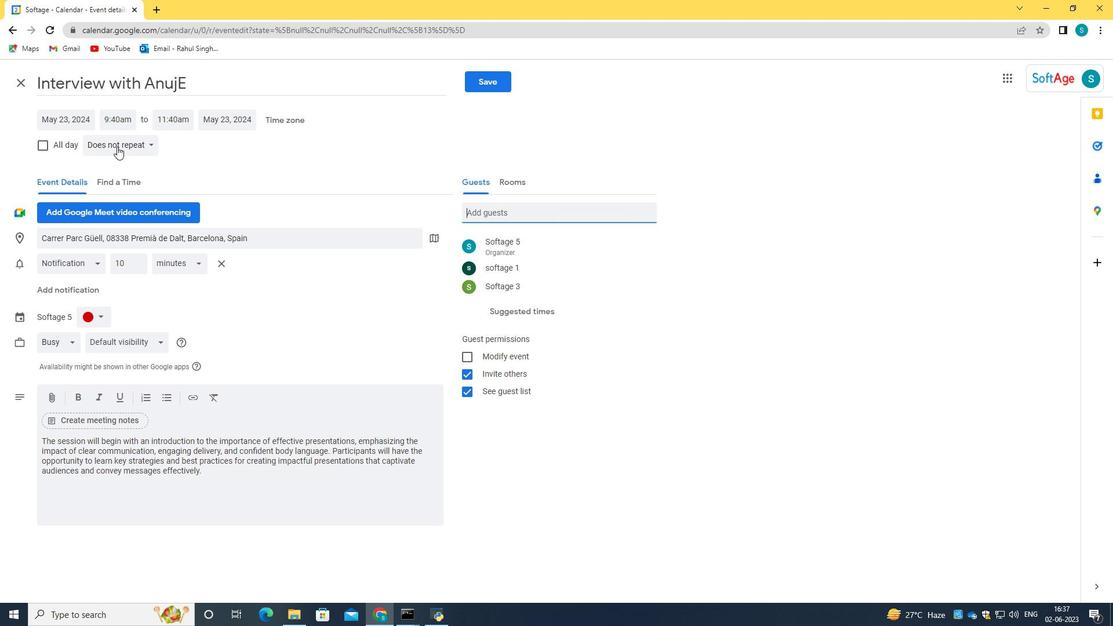 
Action: Mouse pressed left at (124, 142)
Screenshot: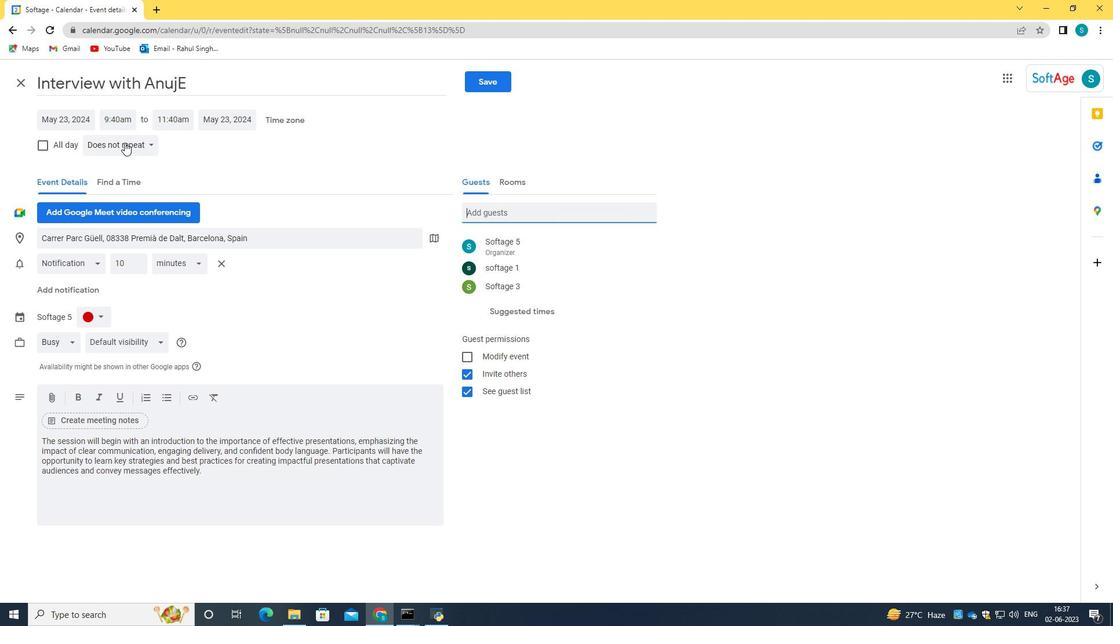
Action: Mouse moved to (129, 169)
Screenshot: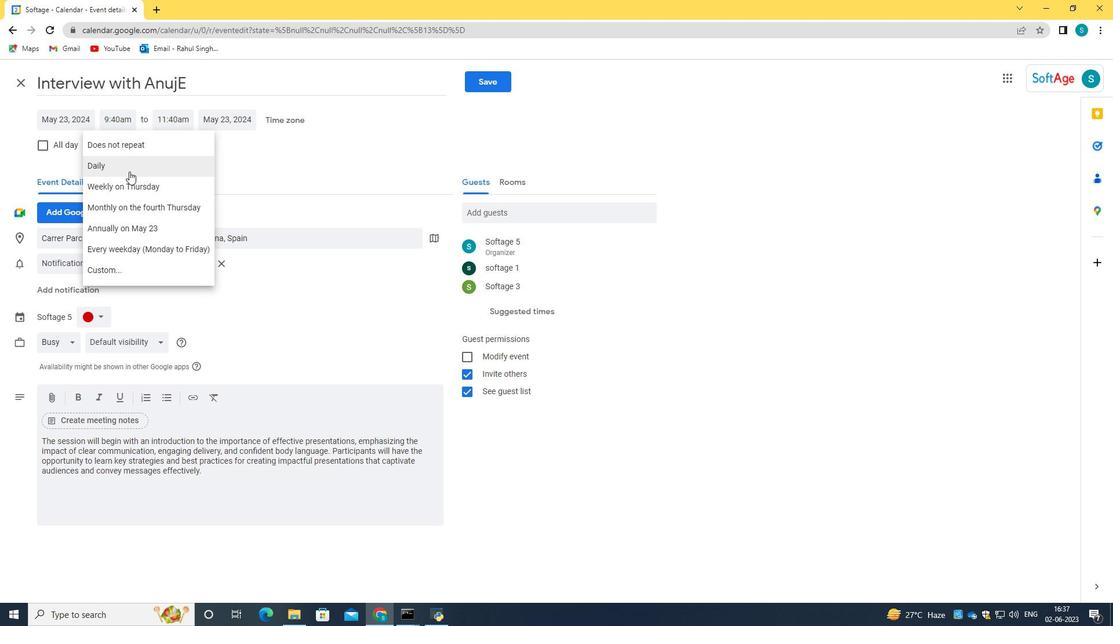 
Action: Mouse pressed left at (129, 169)
Screenshot: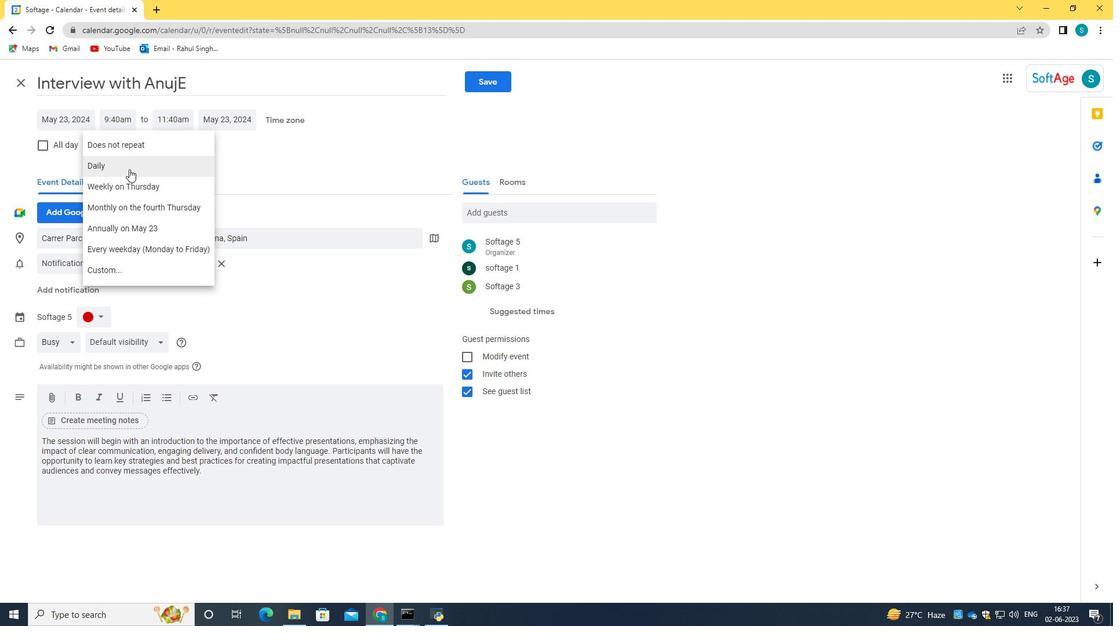 
Action: Mouse moved to (491, 80)
Screenshot: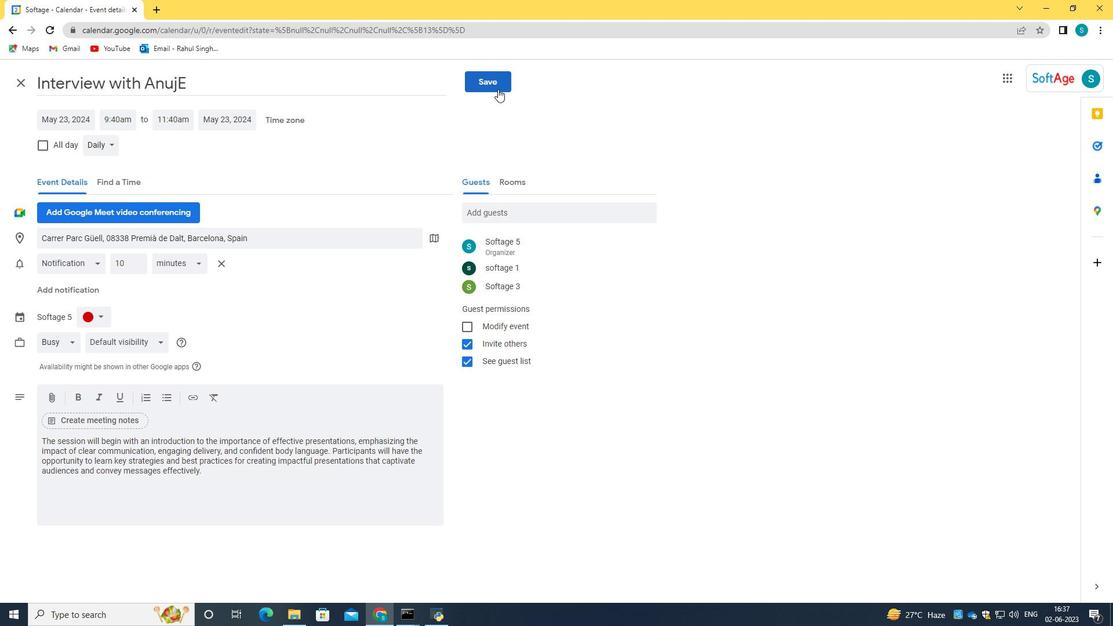 
Action: Mouse pressed left at (491, 80)
Screenshot: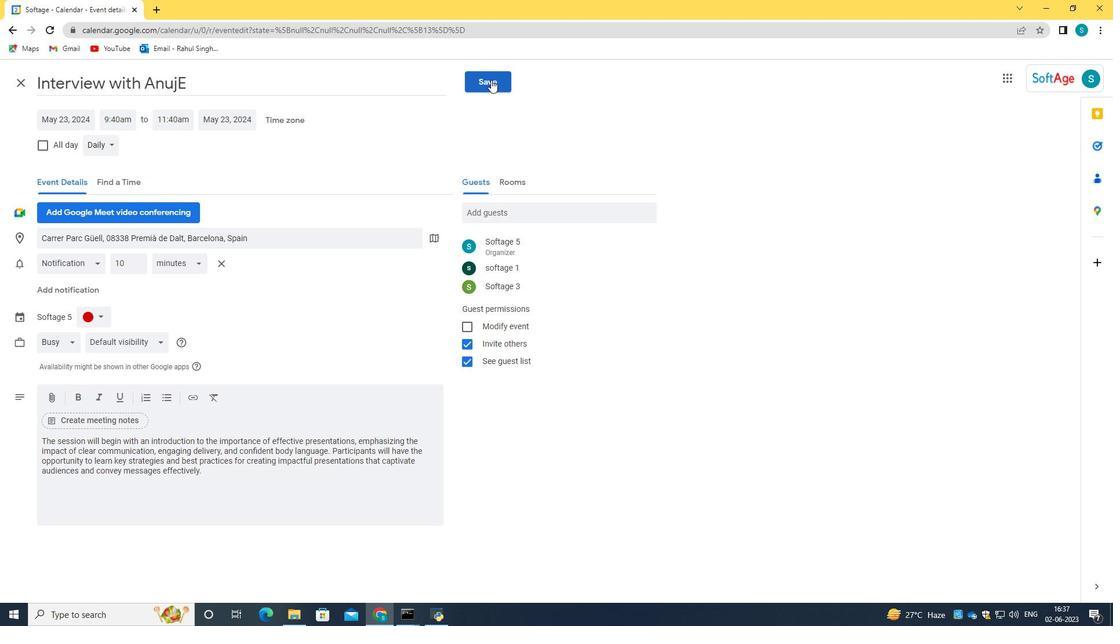 
Action: Mouse moved to (673, 357)
Screenshot: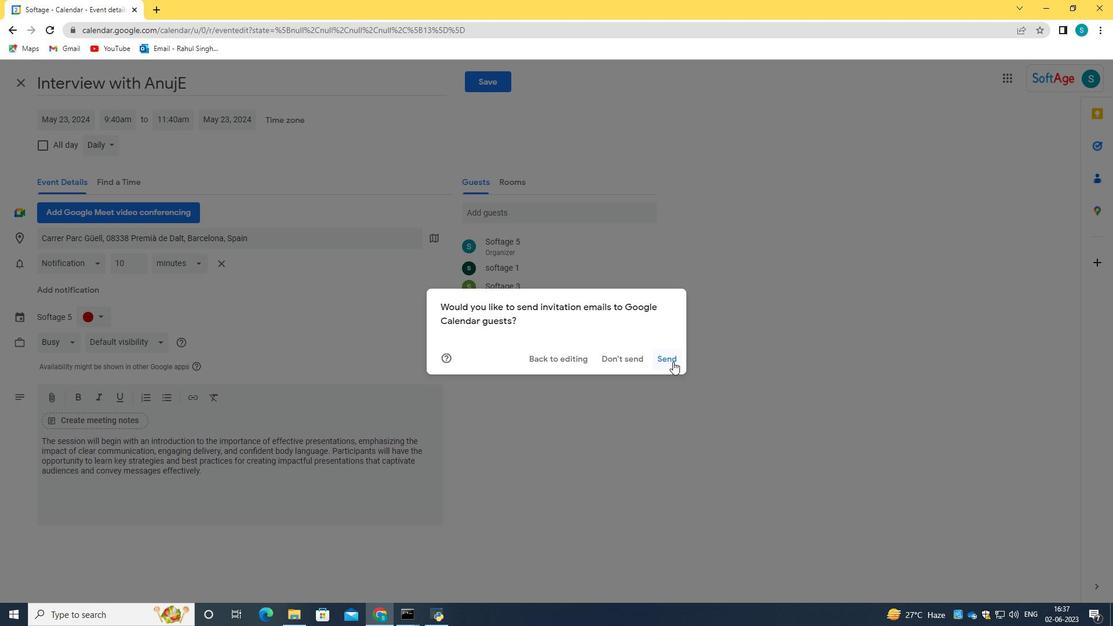 
Action: Mouse pressed left at (673, 357)
Screenshot: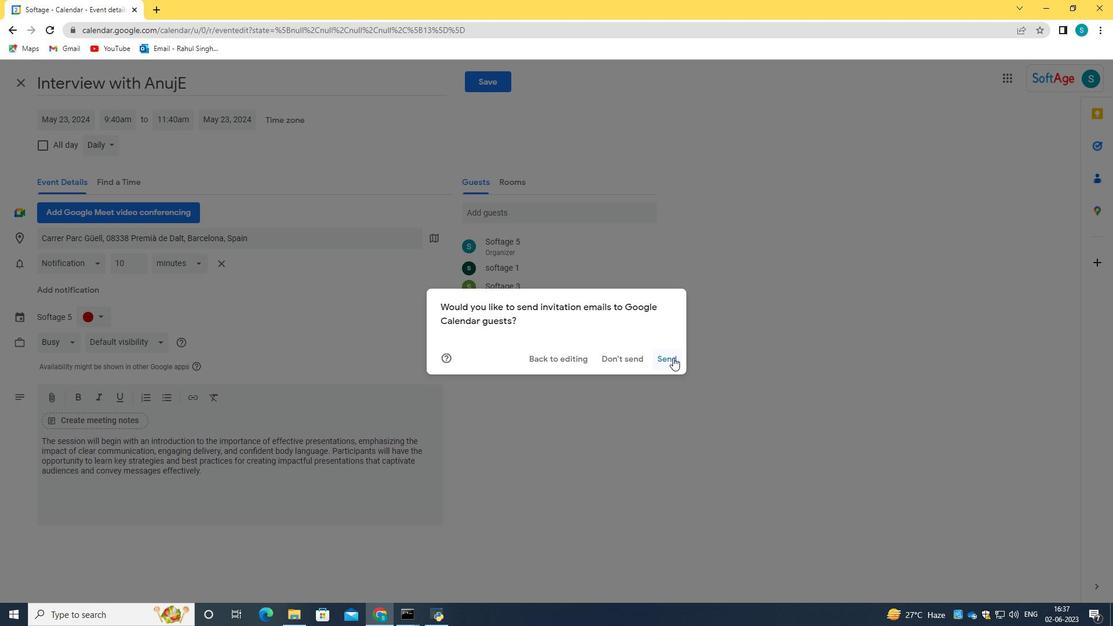 
